 Task: In the Contact  AubreyNelson60@iCloud.com, Create email and send with subject: 'Elevate Your Success: Introducing a Transformative Opportunity', and with mail content 'Hello_x000D_
Join a community of forward-thinkers and pioneers. Our transformative solution will empower you to shape the future of your industry.._x000D_
Kind Regards', attach the document: Agenda.pdf and insert image: visitingcard.jpg. Below Kind Regards, write Tumblr and insert the URL: 'www.tumblr.com'. Mark checkbox to create task to follow up : In 1 week. Logged in from softage.10@softage.net
Action: Mouse moved to (73, 62)
Screenshot: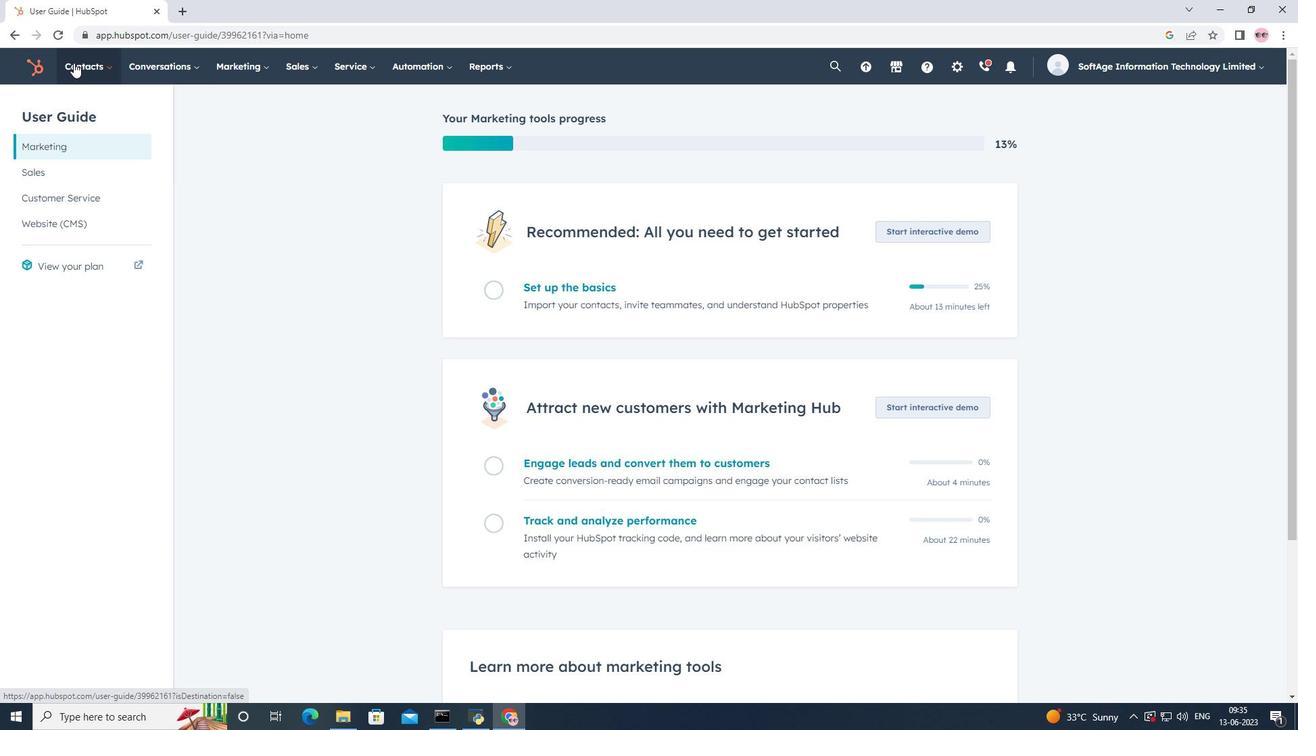 
Action: Mouse pressed left at (73, 62)
Screenshot: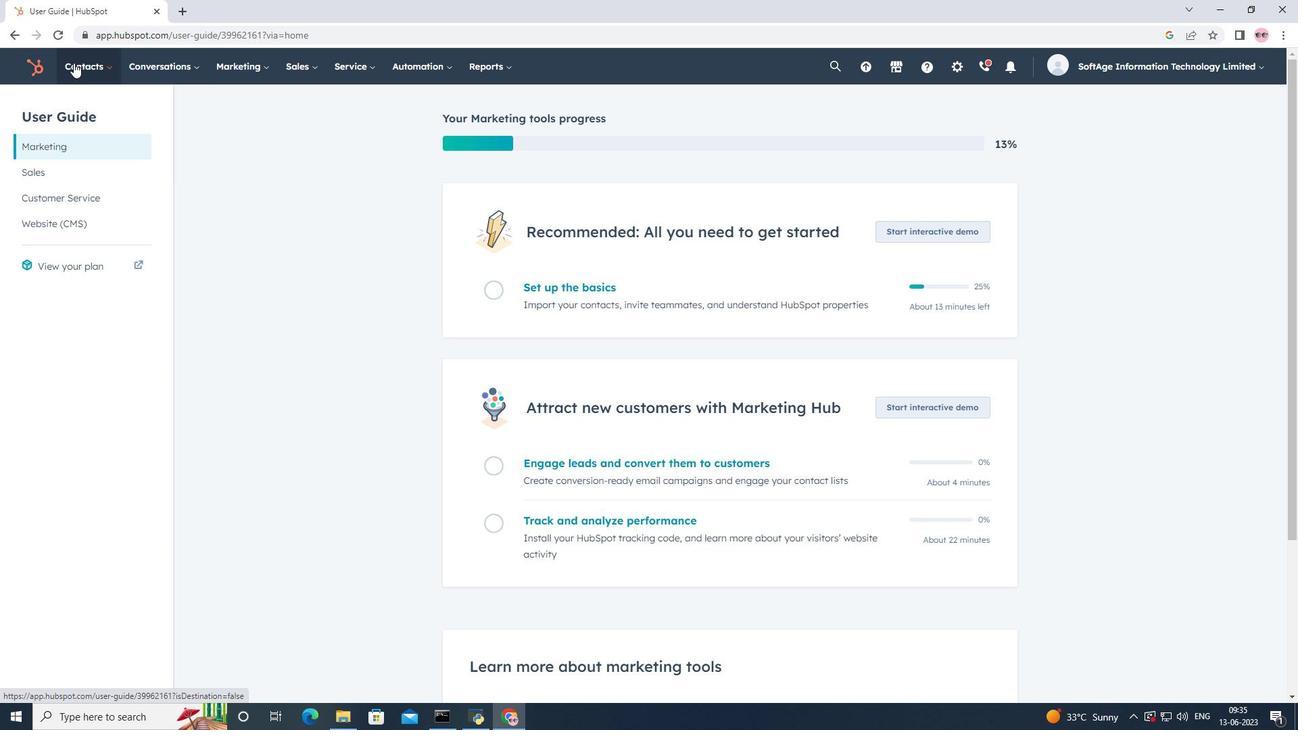 
Action: Mouse moved to (104, 106)
Screenshot: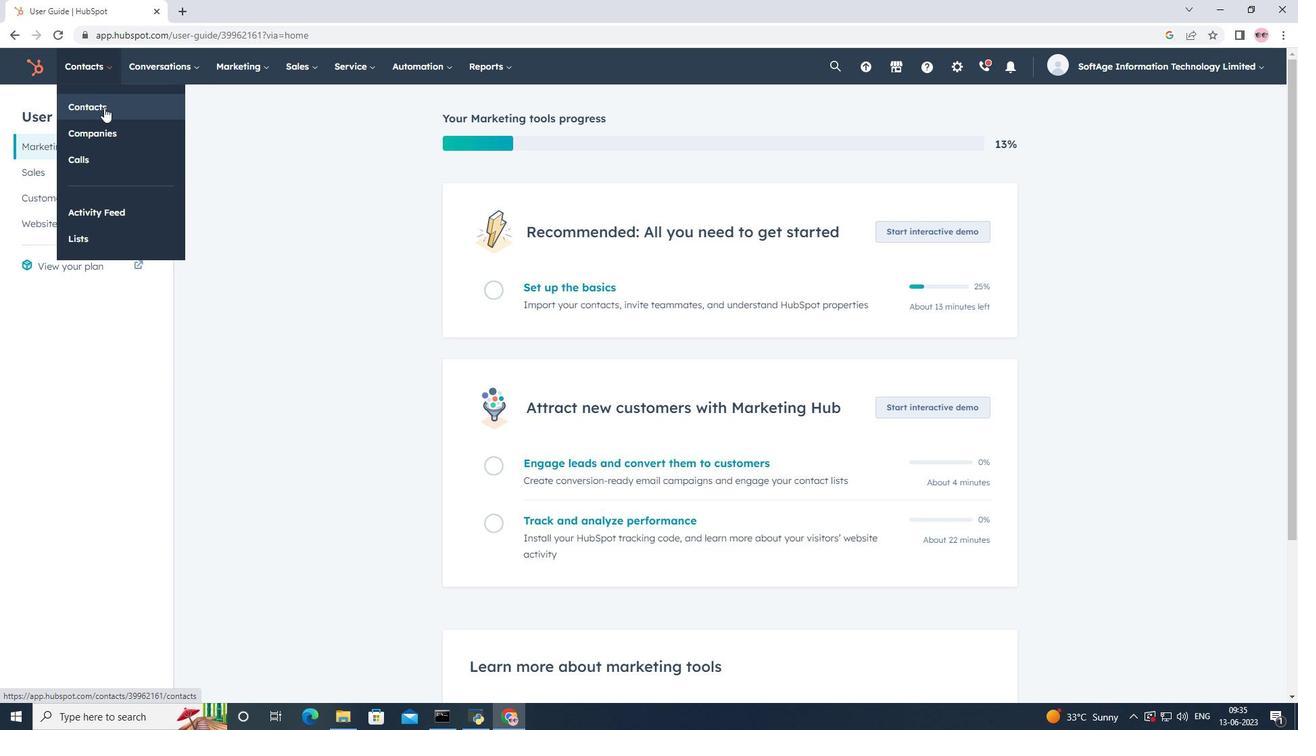 
Action: Mouse pressed left at (104, 106)
Screenshot: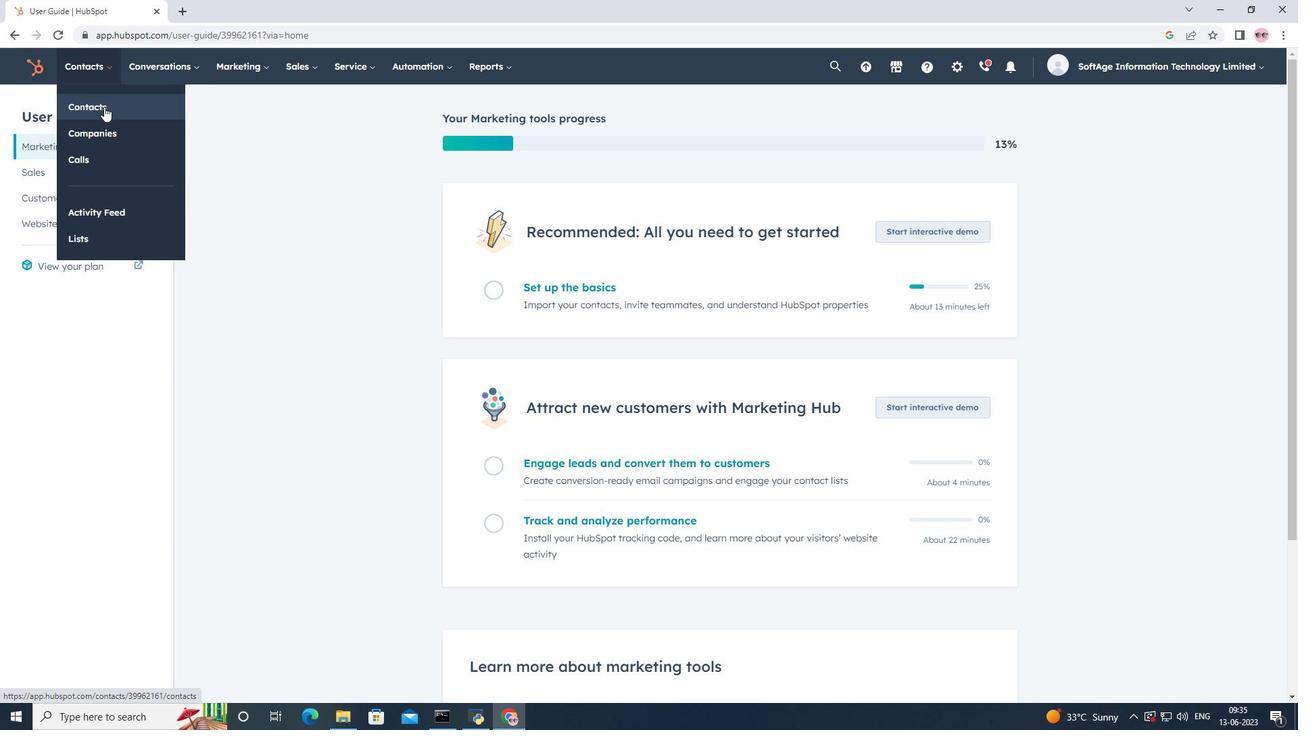 
Action: Mouse moved to (147, 220)
Screenshot: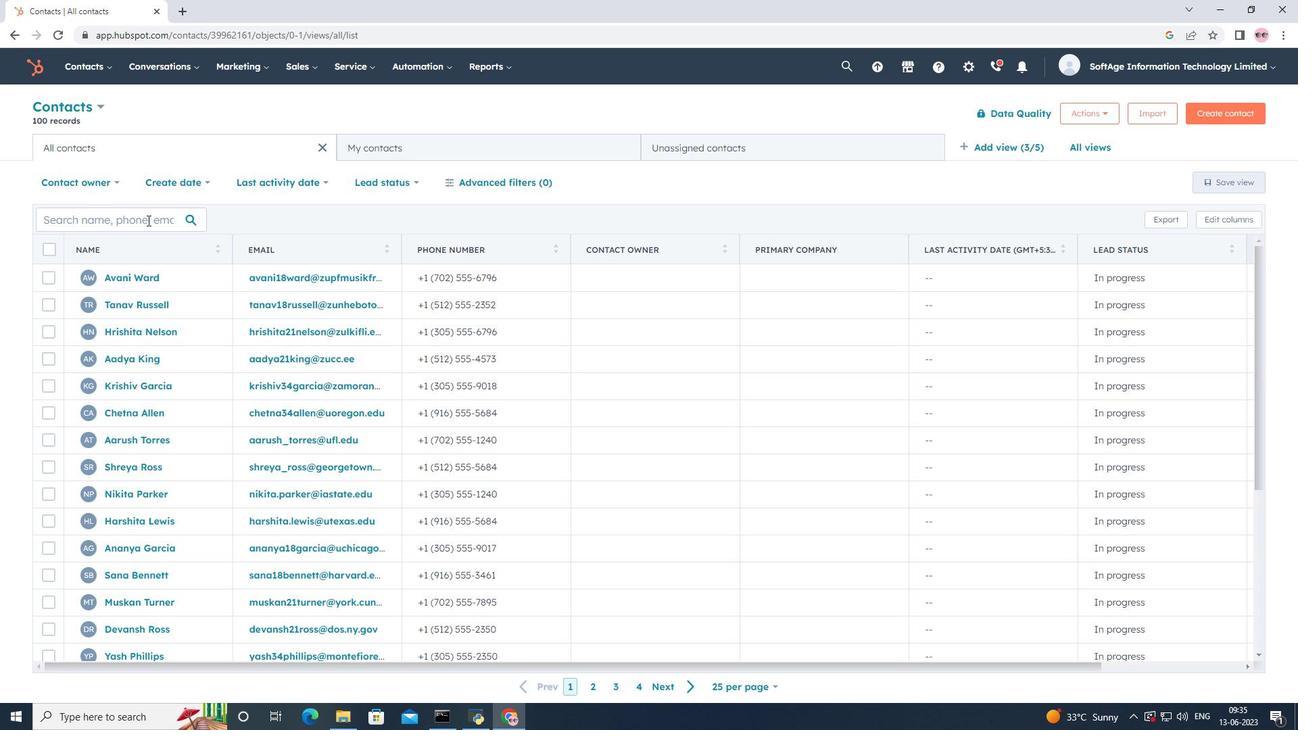 
Action: Mouse pressed left at (147, 220)
Screenshot: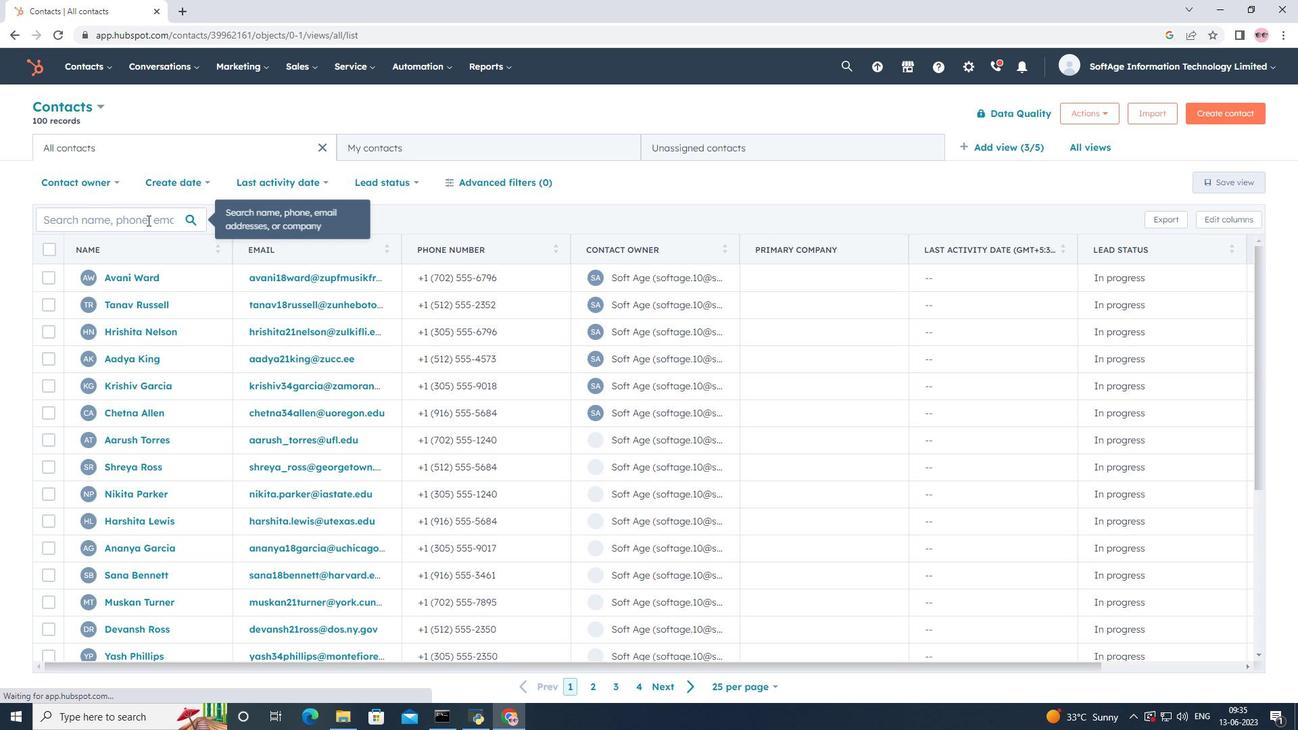 
Action: Key pressed <Key.shift>Aubrey<Key.shift>Nelson60<Key.shift><Key.shift><Key.shift>@i<Key.shift><Key.shift><Key.shift>Cloud.com
Screenshot: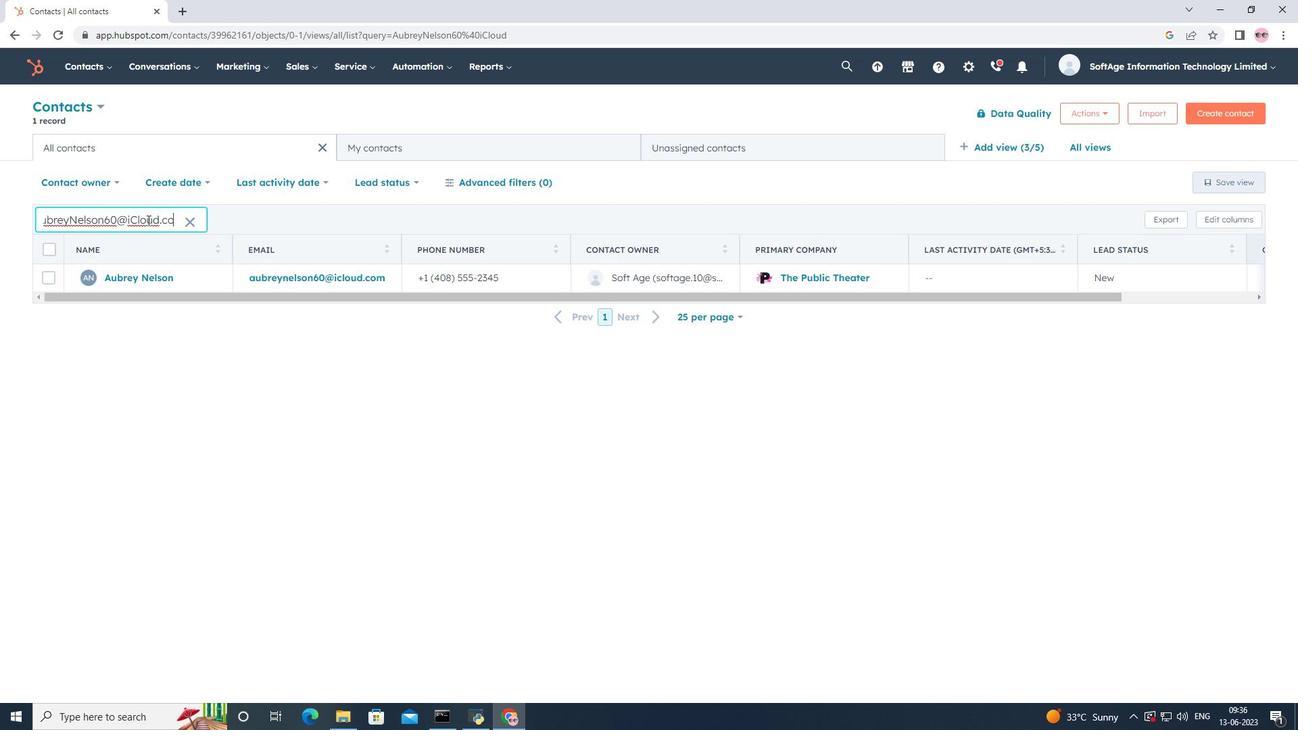 
Action: Mouse moved to (133, 278)
Screenshot: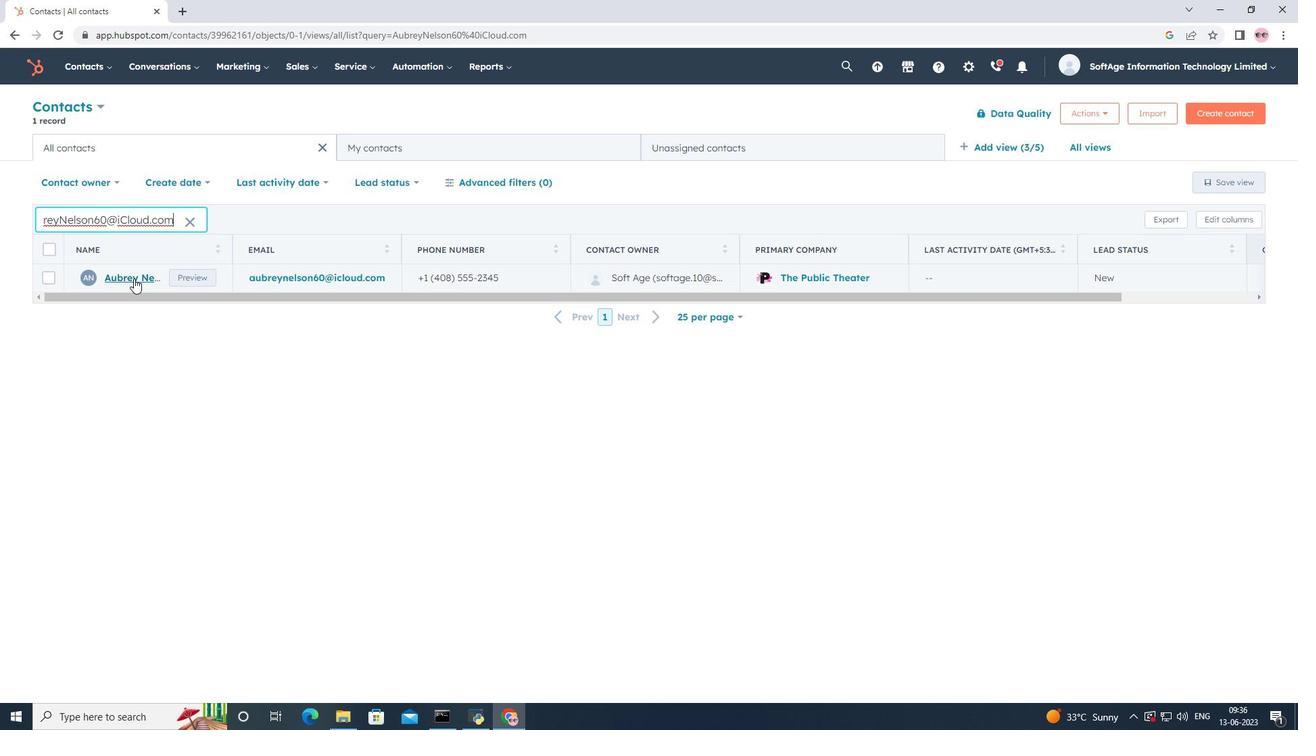
Action: Mouse pressed left at (133, 278)
Screenshot: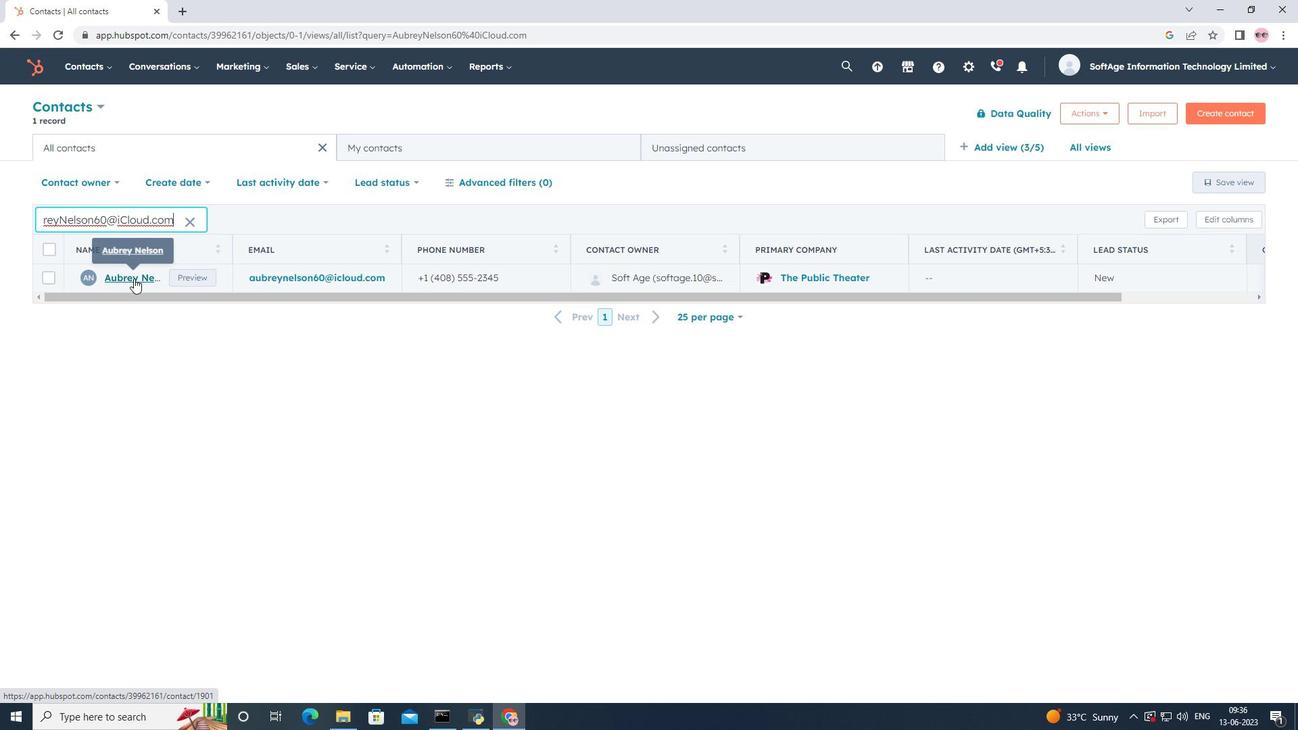 
Action: Mouse moved to (96, 224)
Screenshot: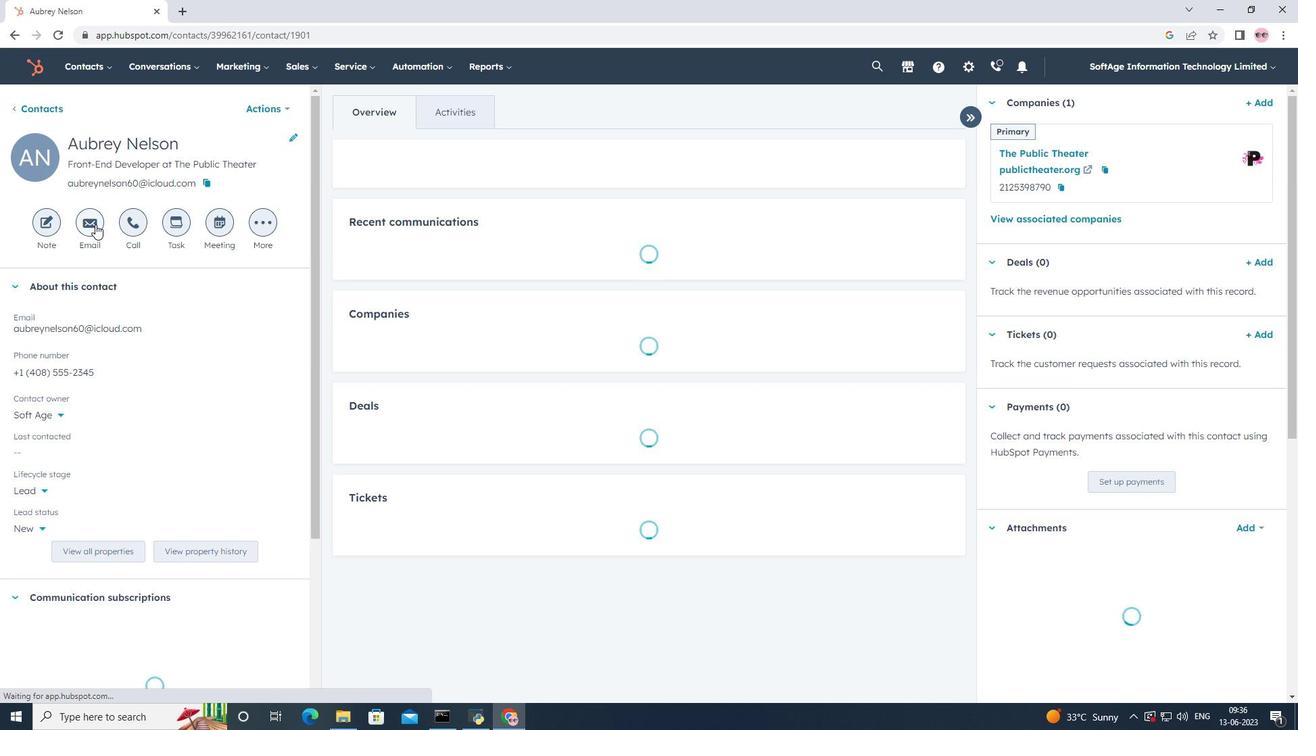 
Action: Mouse pressed left at (96, 224)
Screenshot: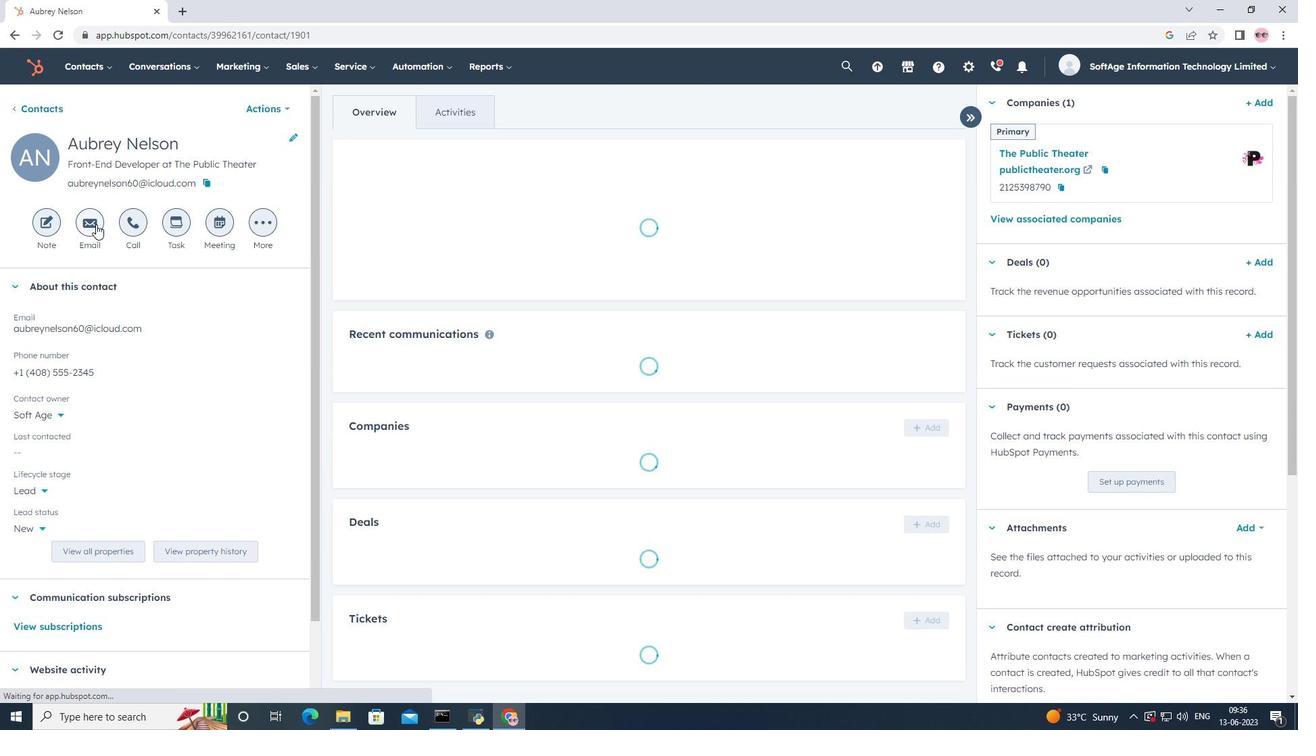 
Action: Mouse moved to (830, 459)
Screenshot: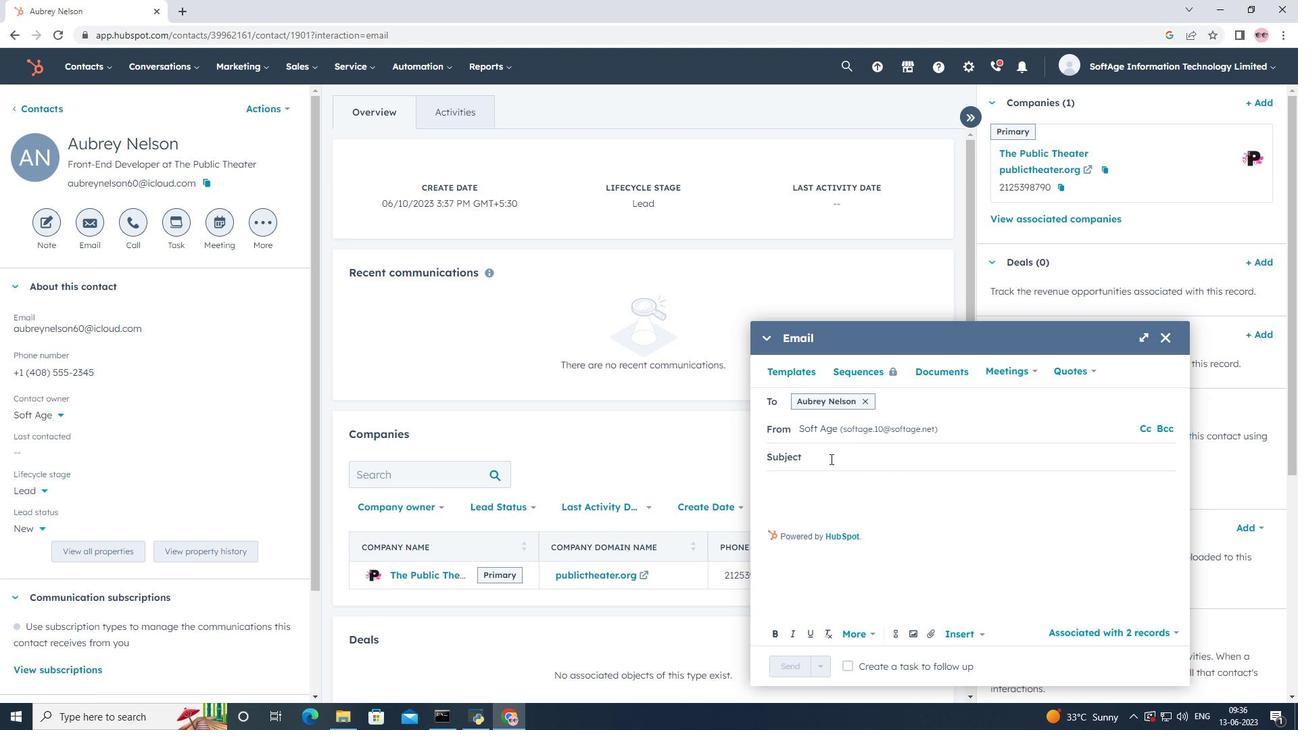 
Action: Mouse pressed left at (830, 459)
Screenshot: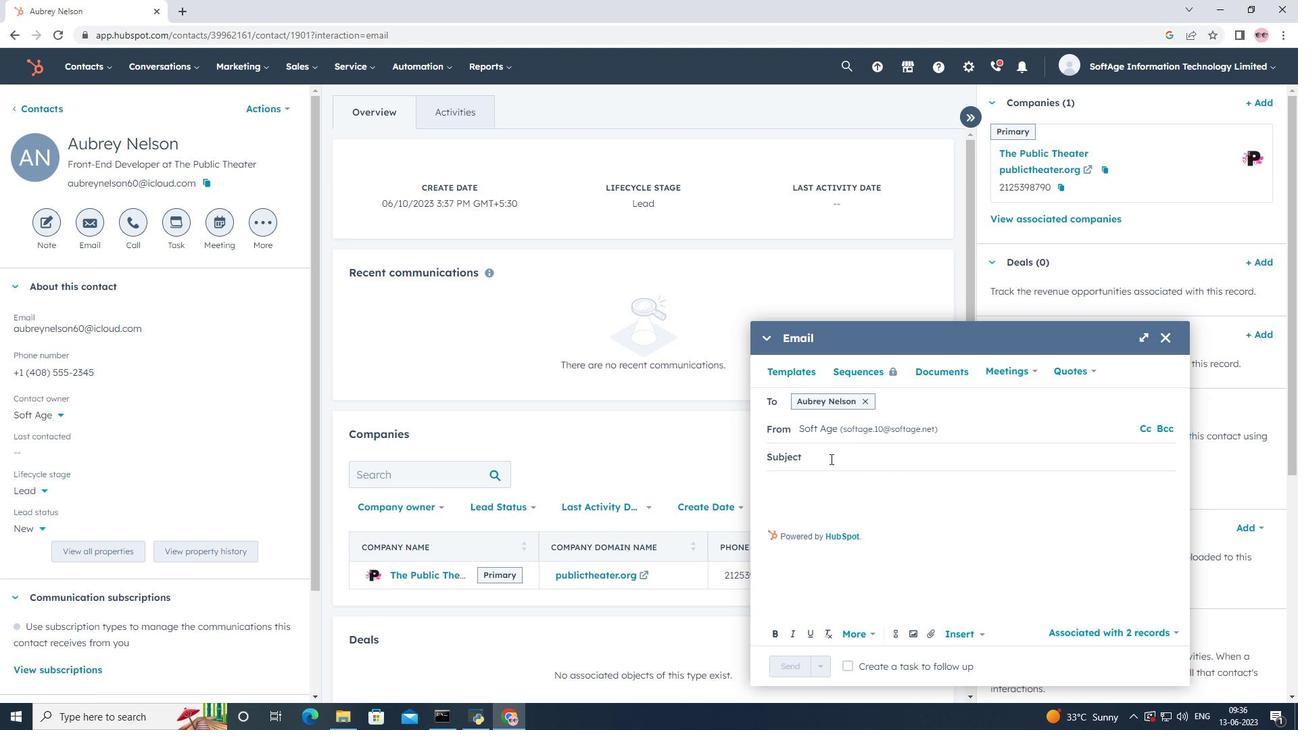 
Action: Key pressed <Key.shift><Key.shift><Key.shift><Key.shift><Key.shift><Key.shift><Key.shift><Key.shift><Key.shift><Key.shift><Key.shift><Key.shift><Key.shift><Key.shift><Key.shift><Key.shift><Key.shift><Key.shift><Key.shift><Key.shift><Key.shift><Key.shift><Key.shift><Key.shift><Key.shift><Key.shift><Key.shift><Key.shift><Key.shift><Key.shift><Key.shift><Key.shift><Key.shift><Key.shift><Key.shift><Key.shift><Key.shift><Key.shift><Key.shift><Key.shift><Key.shift><Key.shift><Key.shift><Key.shift><Key.shift><Key.shift><Key.shift><Key.shift><Key.shift><Key.shift><Key.shift><Key.shift><Key.shift><Key.shift><Key.shift><Key.shift><Key.shift><Key.shift><Key.shift><Key.shift><Key.shift><Key.shift><Key.shift><Key.shift><Key.shift><Key.shift><Key.shift>Elevate<Key.space><Key.shift>Your<Key.space><Key.shift>Success<Key.shift>:<Key.space><Key.shift>Introducing<Key.space>a<Key.space><Key.shift>Transformative<Key.space><Key.shift>Opportunity
Screenshot: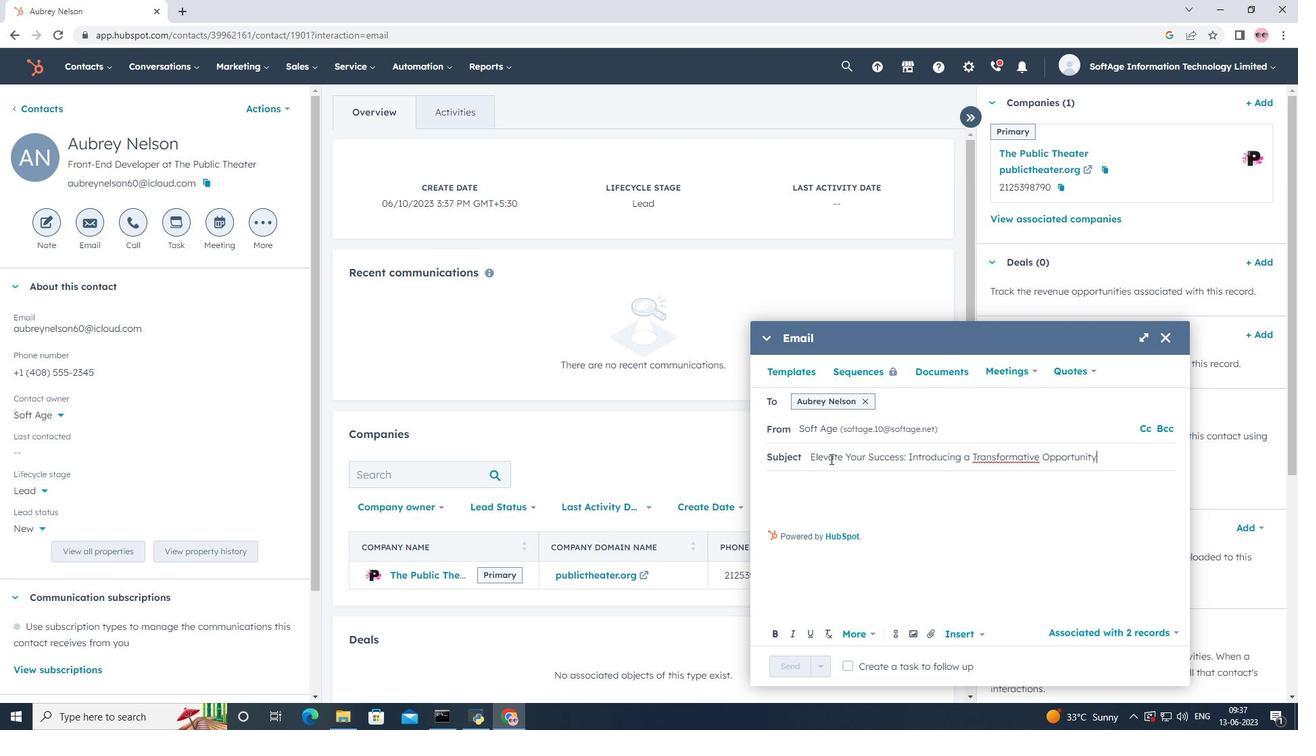 
Action: Mouse moved to (816, 484)
Screenshot: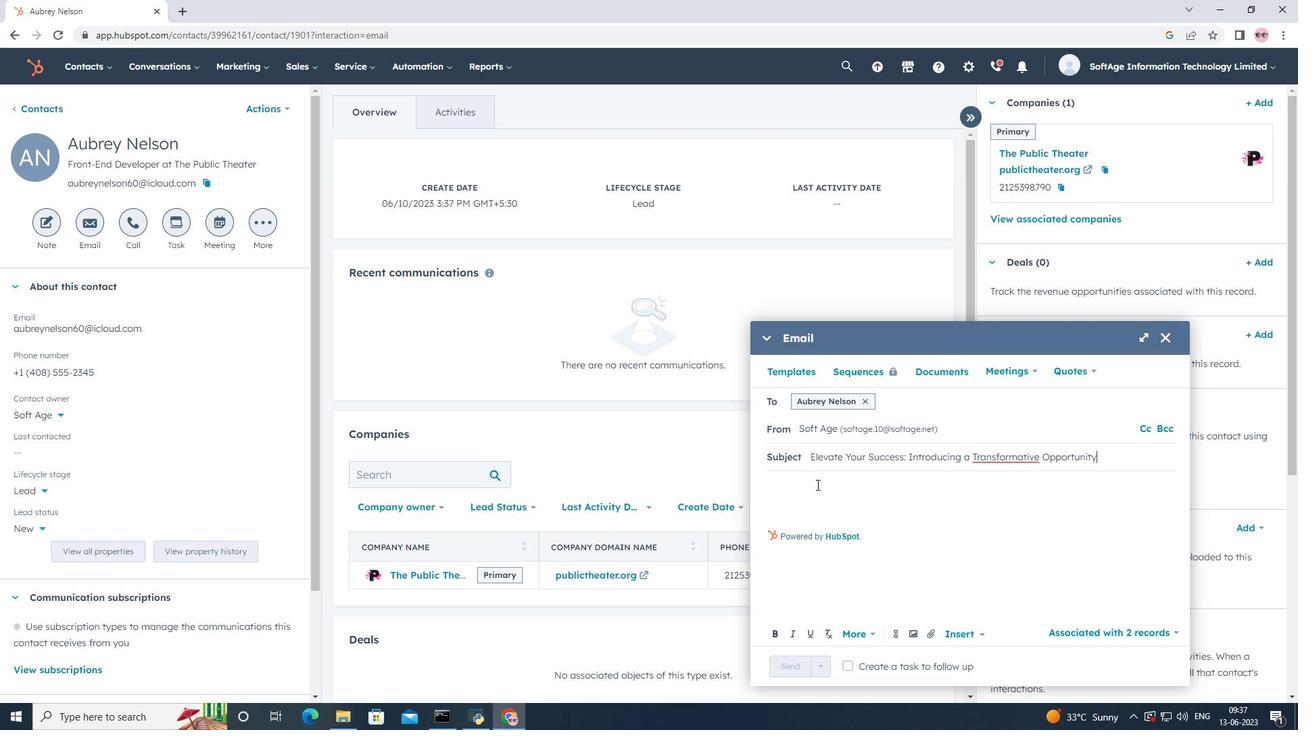 
Action: Mouse pressed left at (816, 484)
Screenshot: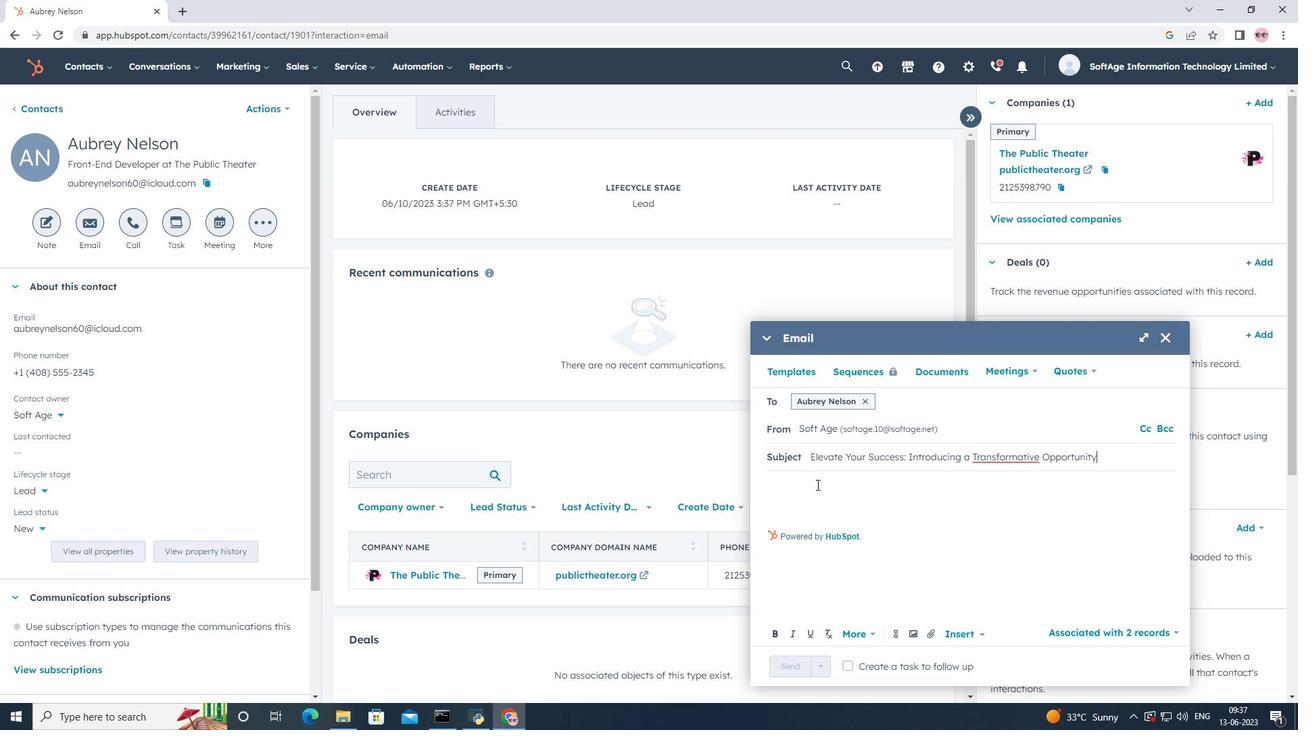 
Action: Key pressed <Key.shift>Hello<Key.enter><Key.shift><Key.shift><Key.shift><Key.shift><Key.shift><Key.shift><Key.shift><Key.shift><Key.shift><Key.shift><Key.shift><Key.shift><Key.shift><Key.shift><Key.shift><Key.shift><Key.shift><Key.shift><Key.shift><Key.shift>Join<Key.space><Key.shift><Key.shift><Key.shift><Key.shift><Key.shift><Key.shift><Key.shift><Key.shift>a<Key.space><Key.shift><Key.shift><Key.shift><Key.shift><Key.shift><Key.shift><Key.shift><Key.shift><Key.shift><Key.shift><Key.shift><Key.shift><Key.shift><Key.shift><Key.shift><Key.shift><Key.shift><Key.shift><Key.shift><Key.shift><Key.shift><Key.shift><Key.shift><Key.shift><Key.shift><Key.shift><Key.shift><Key.shift><Key.shift><Key.shift><Key.shift><Key.shift><Key.shift><Key.shift><Key.shift><Key.shift><Key.shift><Key.shift><Key.shift><Key.shift><Key.shift><Key.shift><Key.shift><Key.shift><Key.shift><Key.shift><Key.shift><Key.shift><Key.shift><Key.shift><Key.shift><Key.shift><Key.shift><Key.shift><Key.shift><Key.shift><Key.shift><Key.shift><Key.shift><Key.shift><Key.shift><Key.shift><Key.shift><Key.shift><Key.shift><Key.shift><Key.shift><Key.shift><Key.shift>C<Key.backspace>community<Key.space>of<Key.space>forward-thinkes<Key.backspace>rs<Key.space>and<Key.space><Key.shift>pioneers.<Key.space><Key.shift><Key.shift><Key.shift><Key.shift>Our<Key.space><Key.shift>T<Key.backspace>transformative<Key.space>solution<Key.space>will<Key.space>empower<Key.space>you<Key.space>to<Key.space>shape<Key.space>the<Key.space>future<Key.space>of<Key.space>your<Key.space>industry.<Key.enter><Key.shift>Kind<Key.space><Key.shift><Key.shift><Key.shift><Key.shift>Regards<Key.enter>
Screenshot: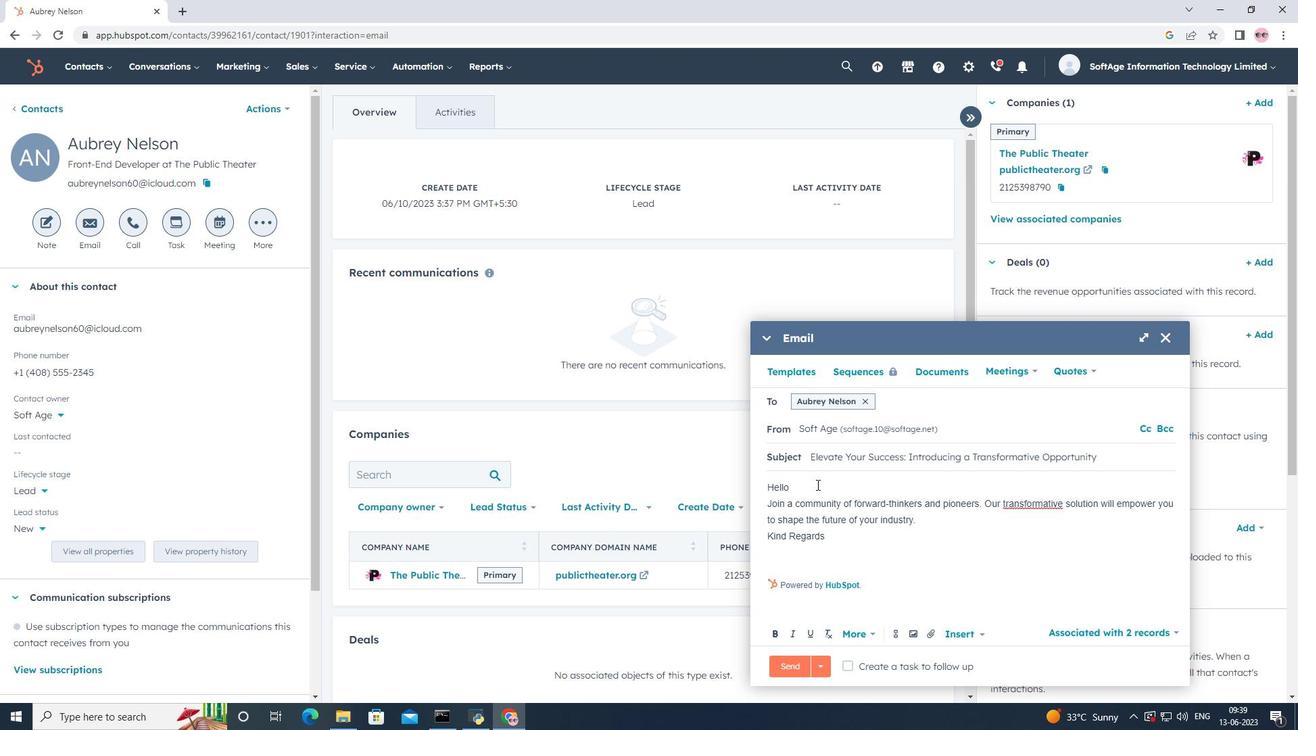 
Action: Mouse scrolled (816, 484) with delta (0, 0)
Screenshot: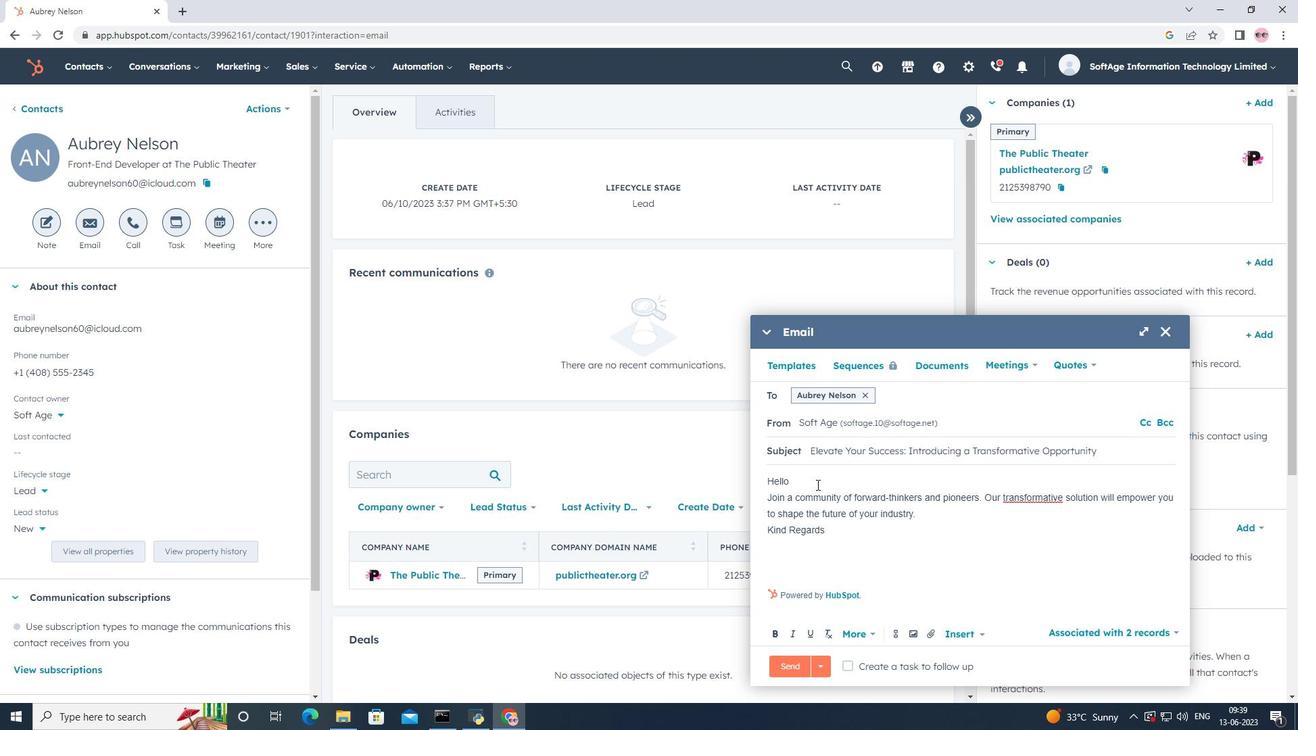 
Action: Mouse scrolled (816, 484) with delta (0, 0)
Screenshot: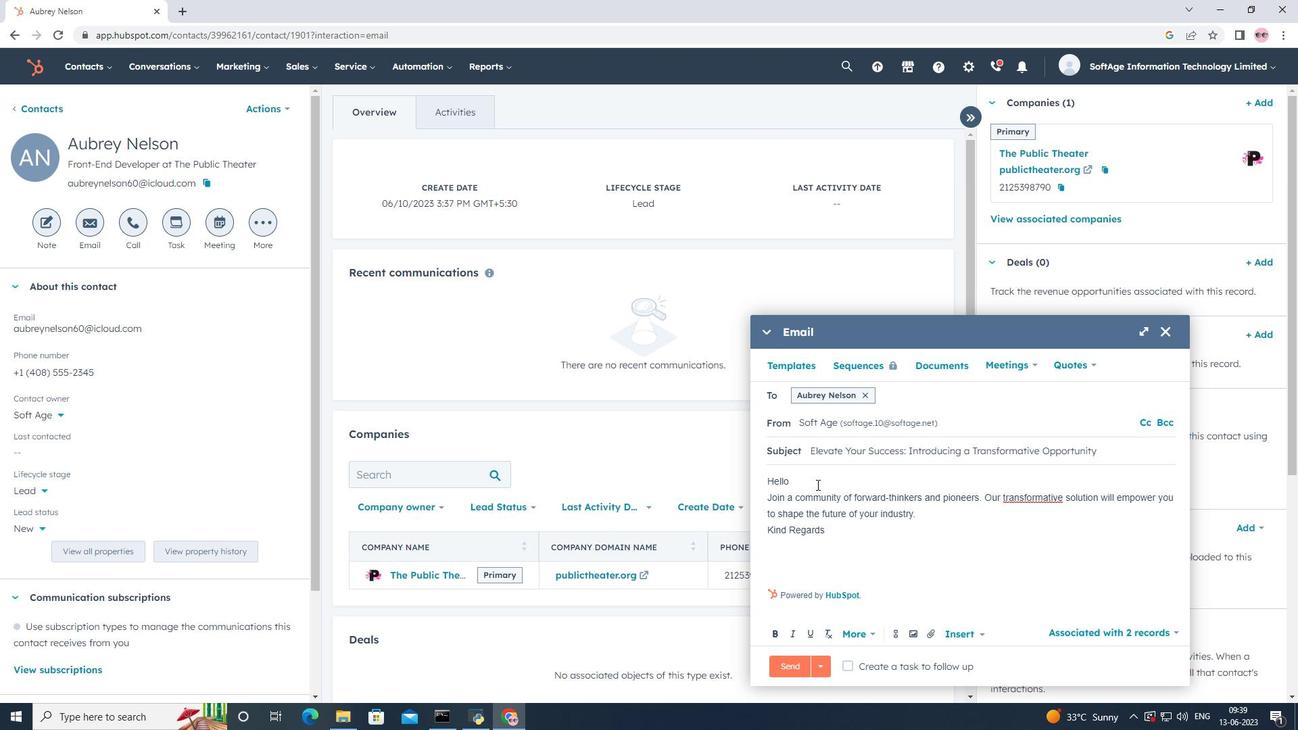 
Action: Mouse scrolled (816, 484) with delta (0, 0)
Screenshot: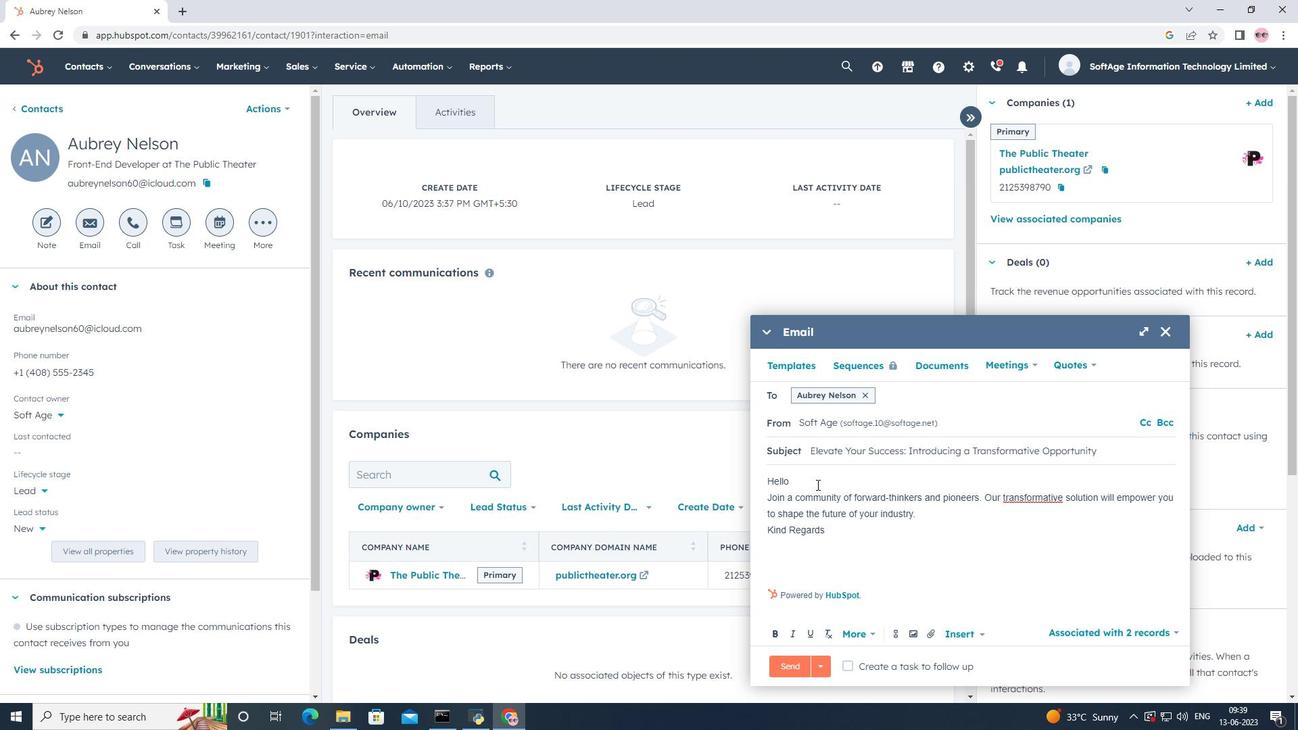 
Action: Mouse scrolled (816, 484) with delta (0, 0)
Screenshot: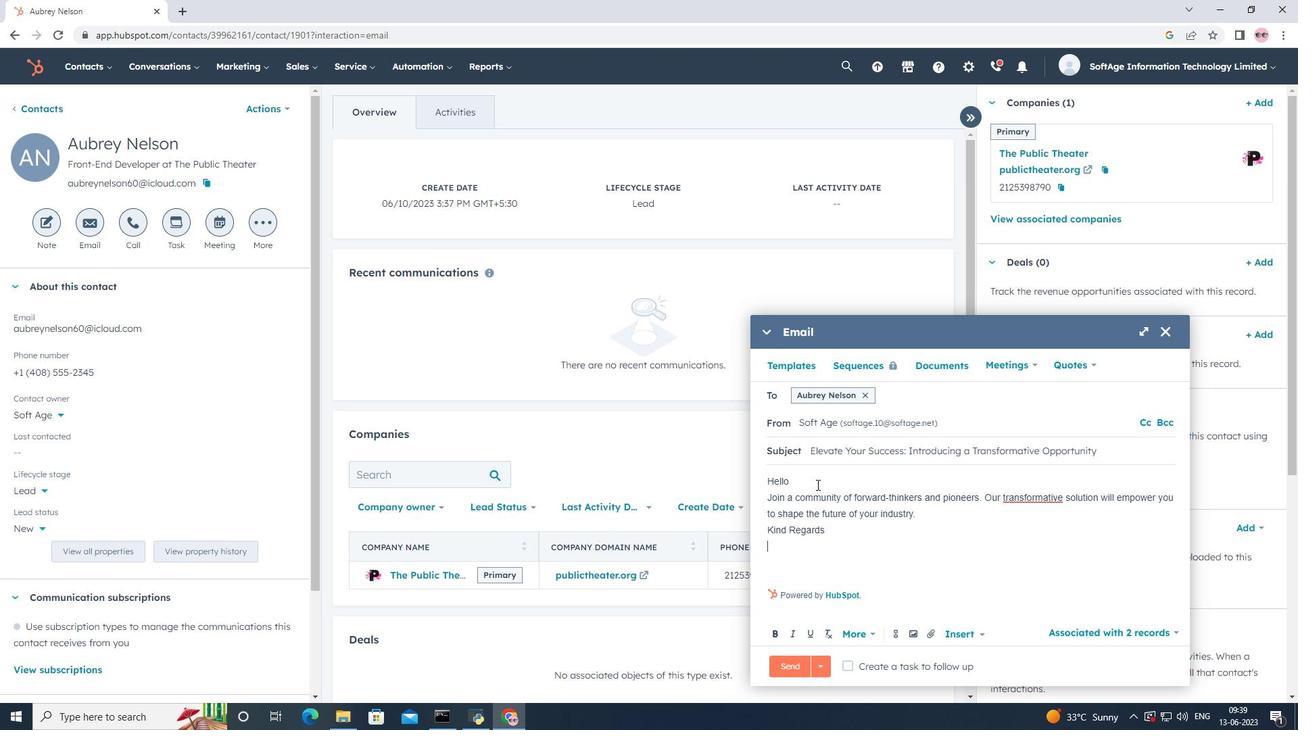 
Action: Mouse moved to (932, 639)
Screenshot: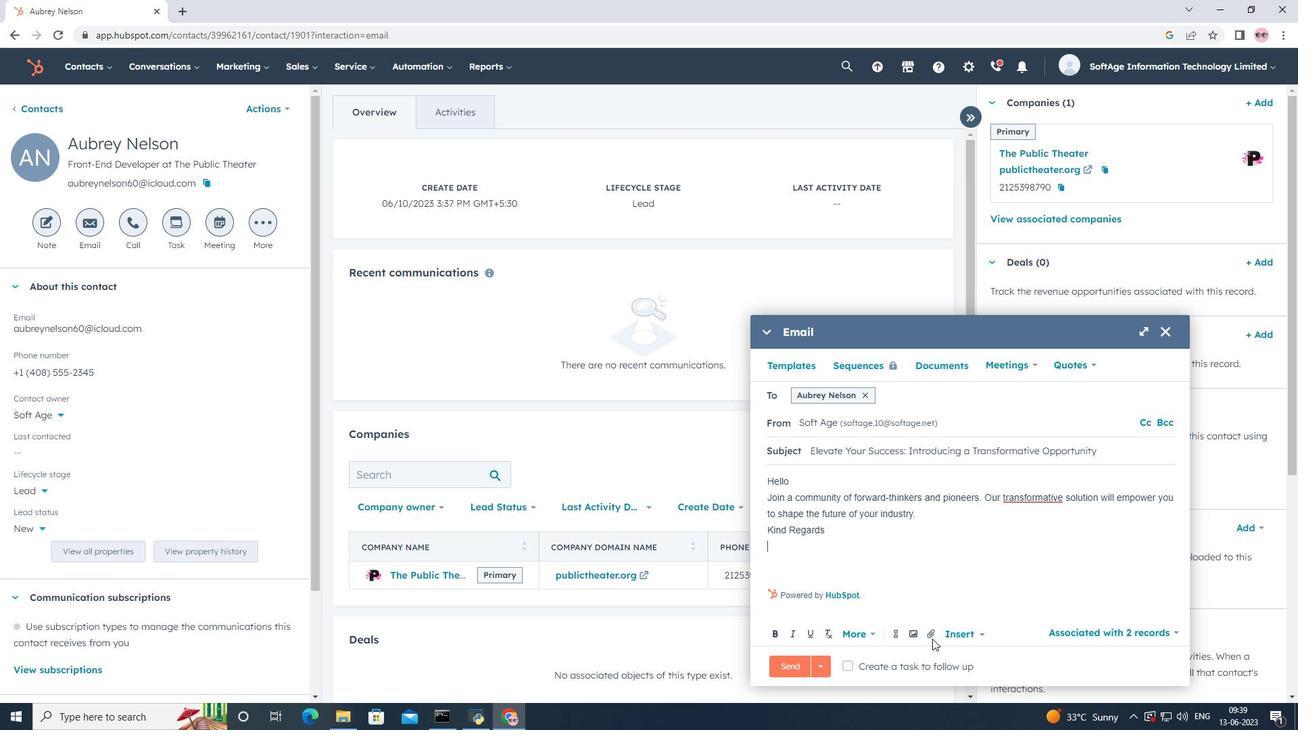 
Action: Mouse pressed left at (932, 639)
Screenshot: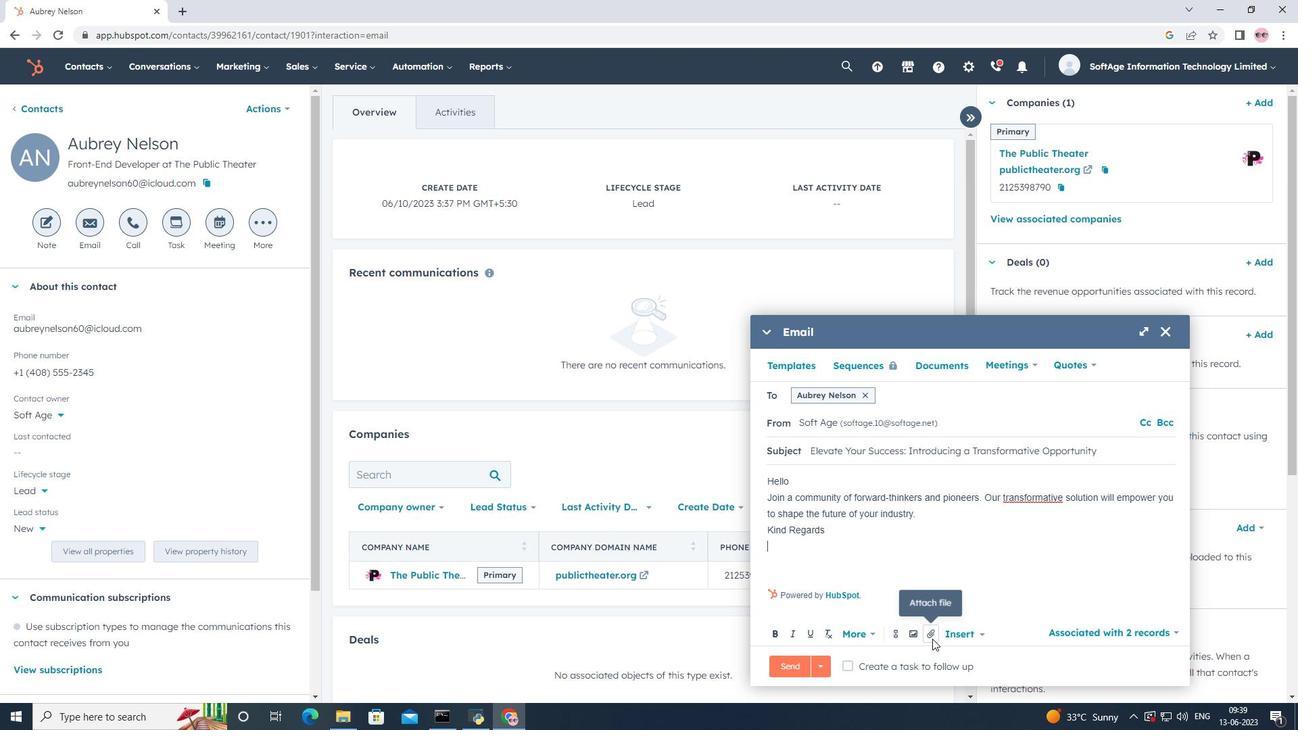 
Action: Mouse moved to (947, 589)
Screenshot: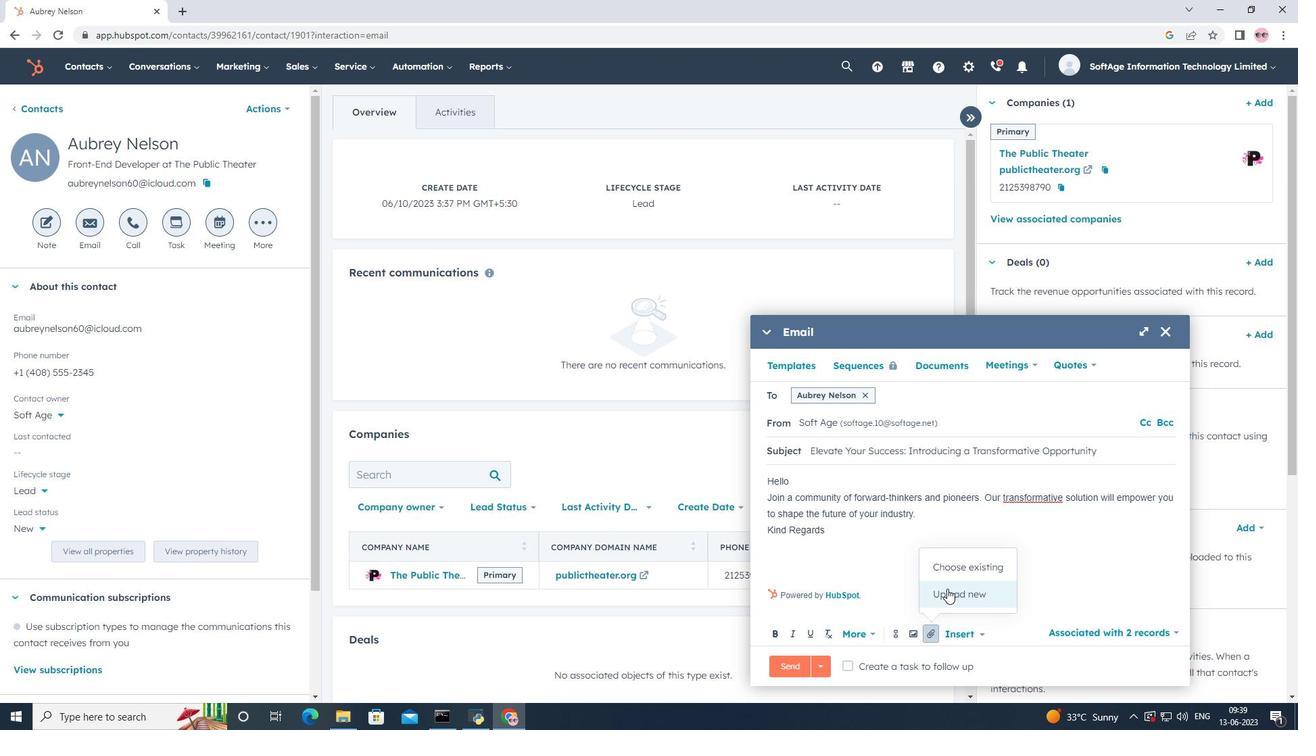 
Action: Mouse pressed left at (947, 589)
Screenshot: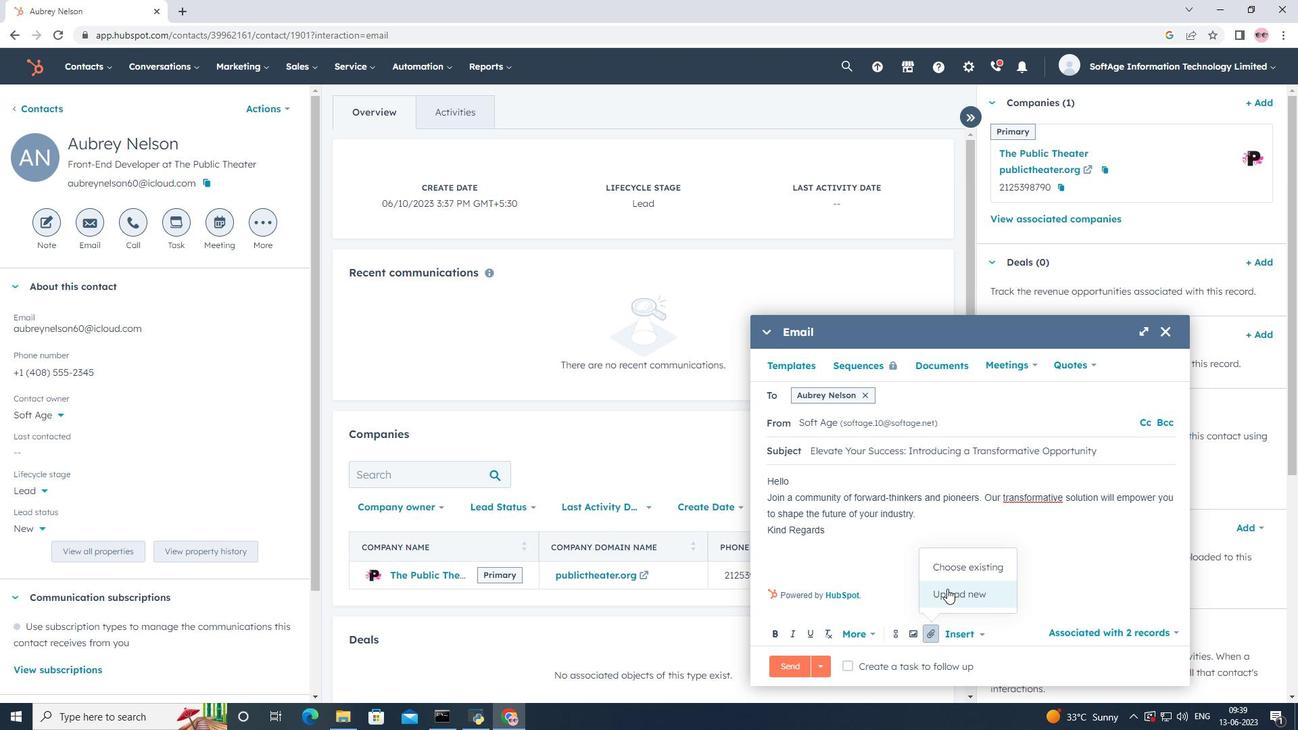 
Action: Mouse moved to (69, 137)
Screenshot: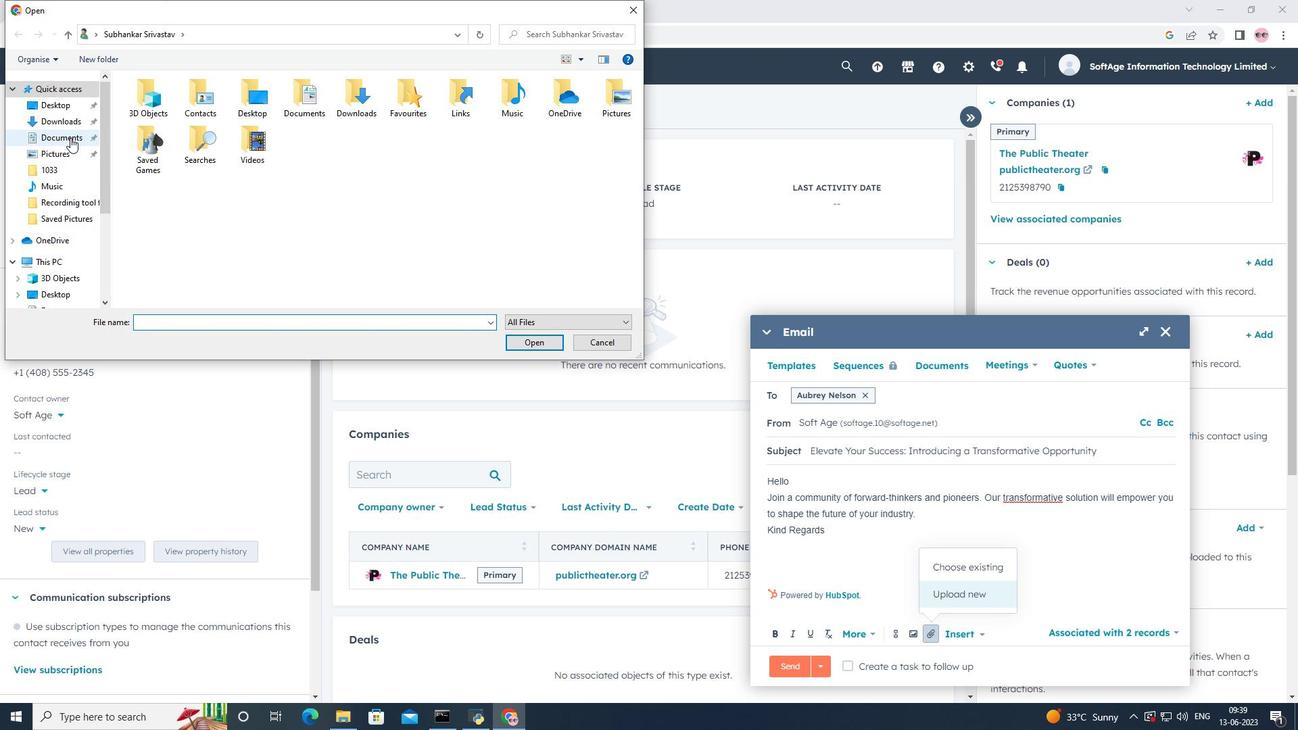 
Action: Mouse pressed left at (69, 137)
Screenshot: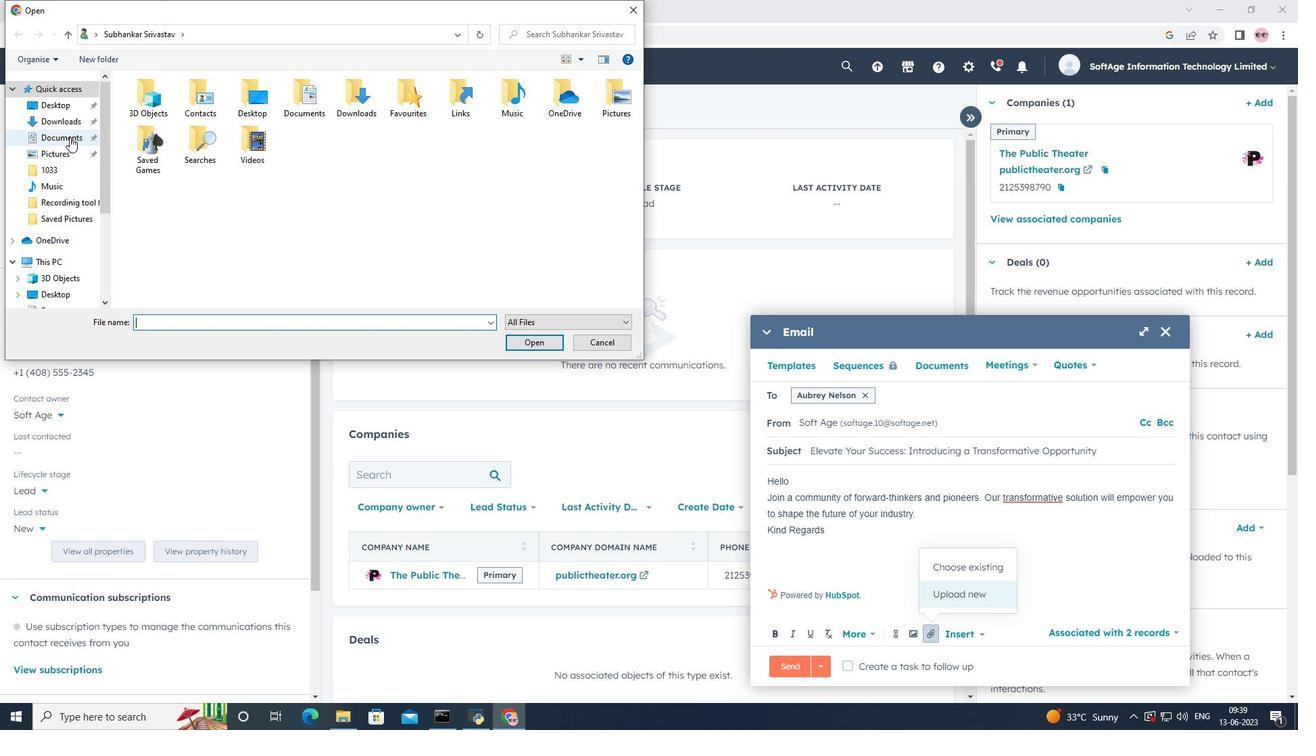 
Action: Mouse moved to (160, 98)
Screenshot: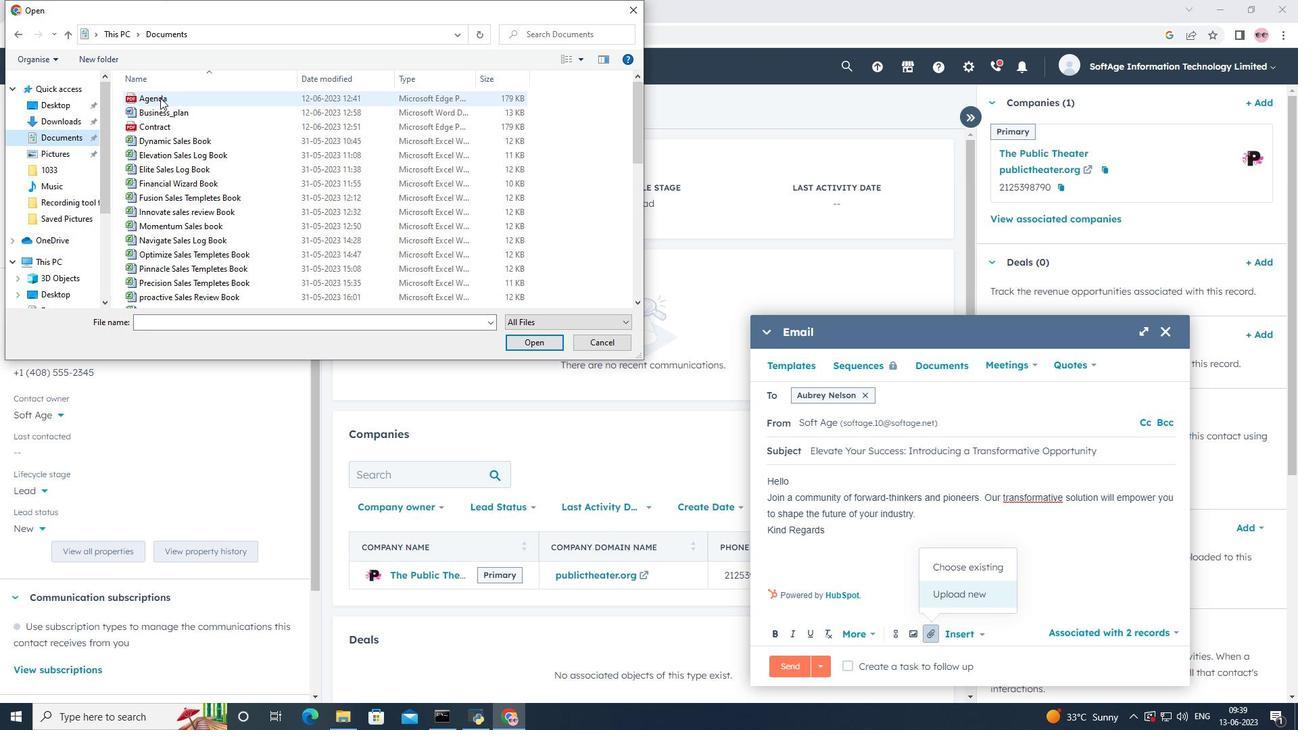 
Action: Mouse pressed left at (160, 98)
Screenshot: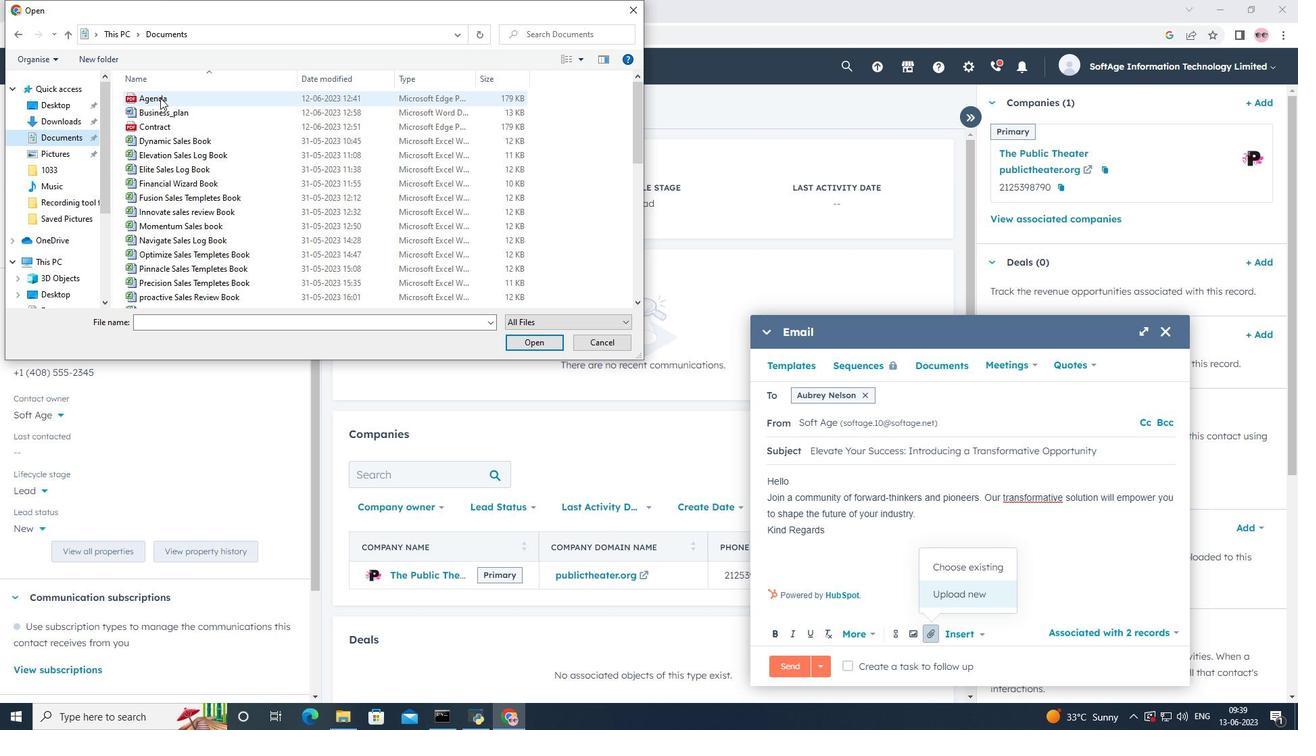 
Action: Mouse moved to (543, 344)
Screenshot: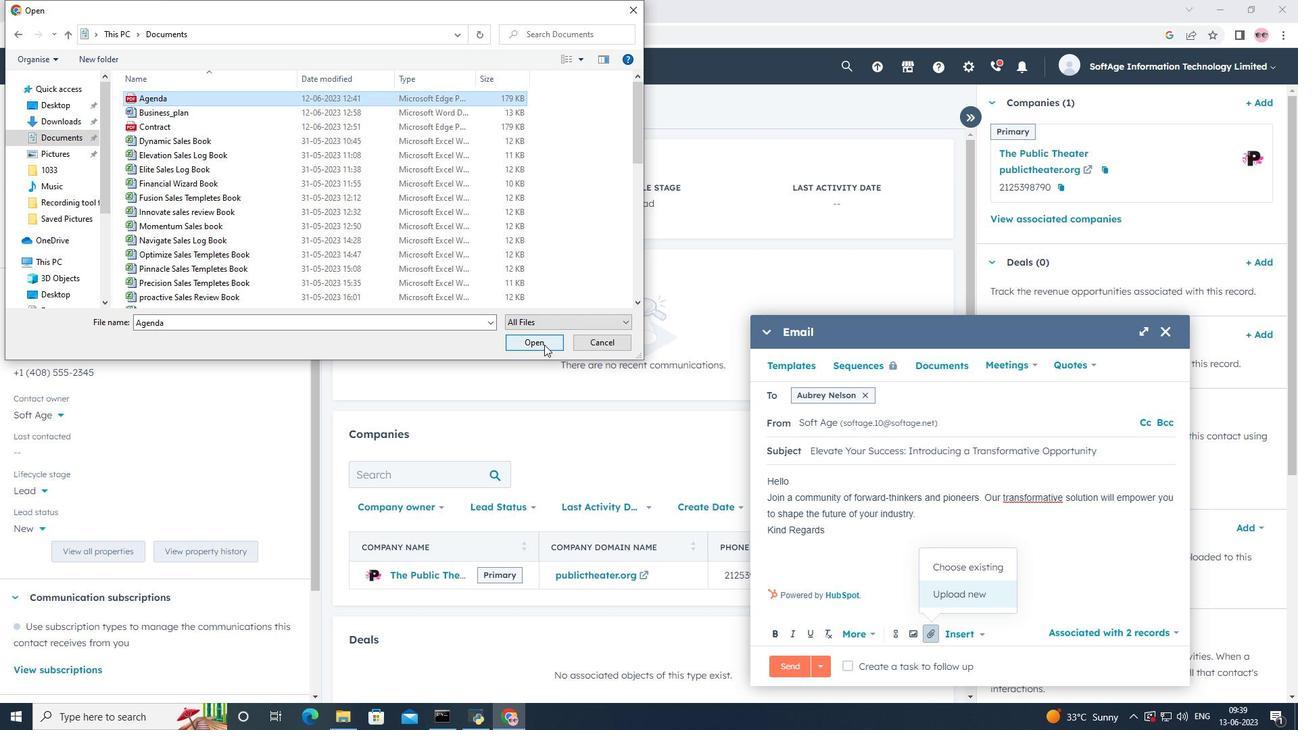 
Action: Mouse pressed left at (543, 344)
Screenshot: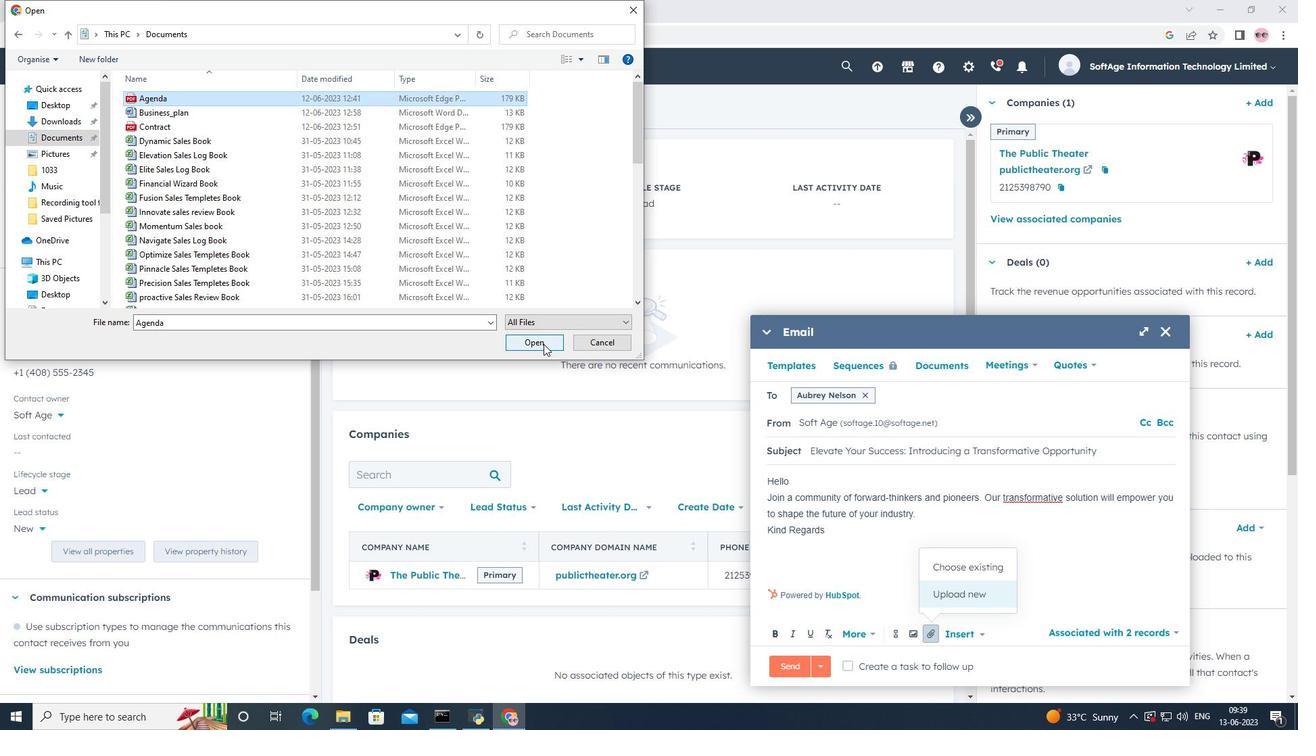 
Action: Mouse moved to (915, 599)
Screenshot: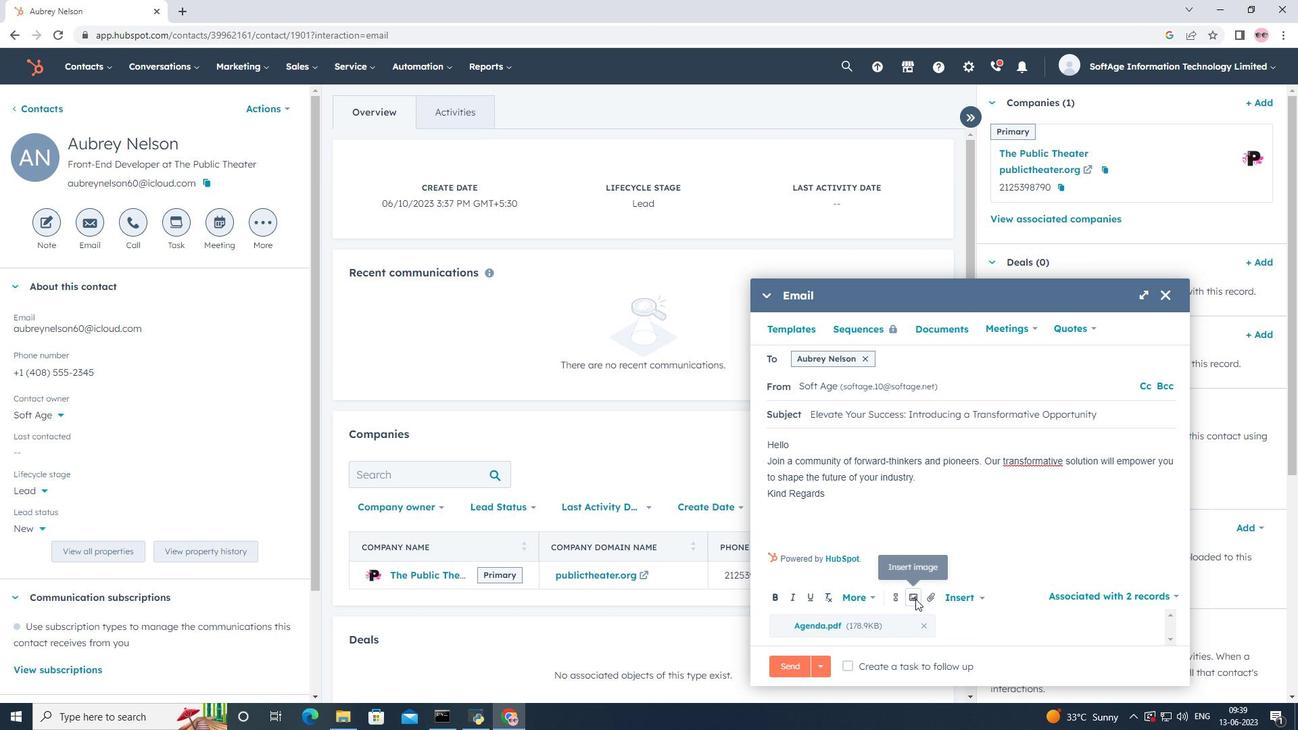 
Action: Mouse pressed left at (915, 599)
Screenshot: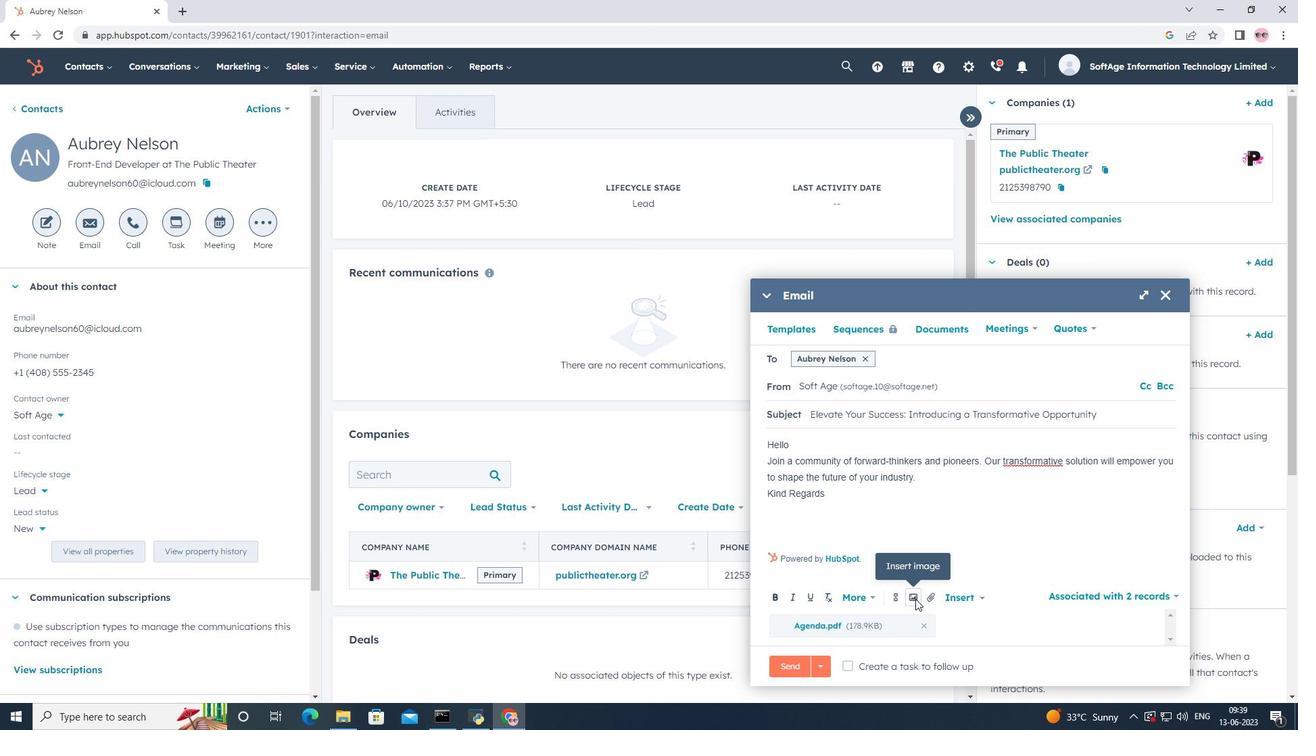 
Action: Mouse moved to (891, 558)
Screenshot: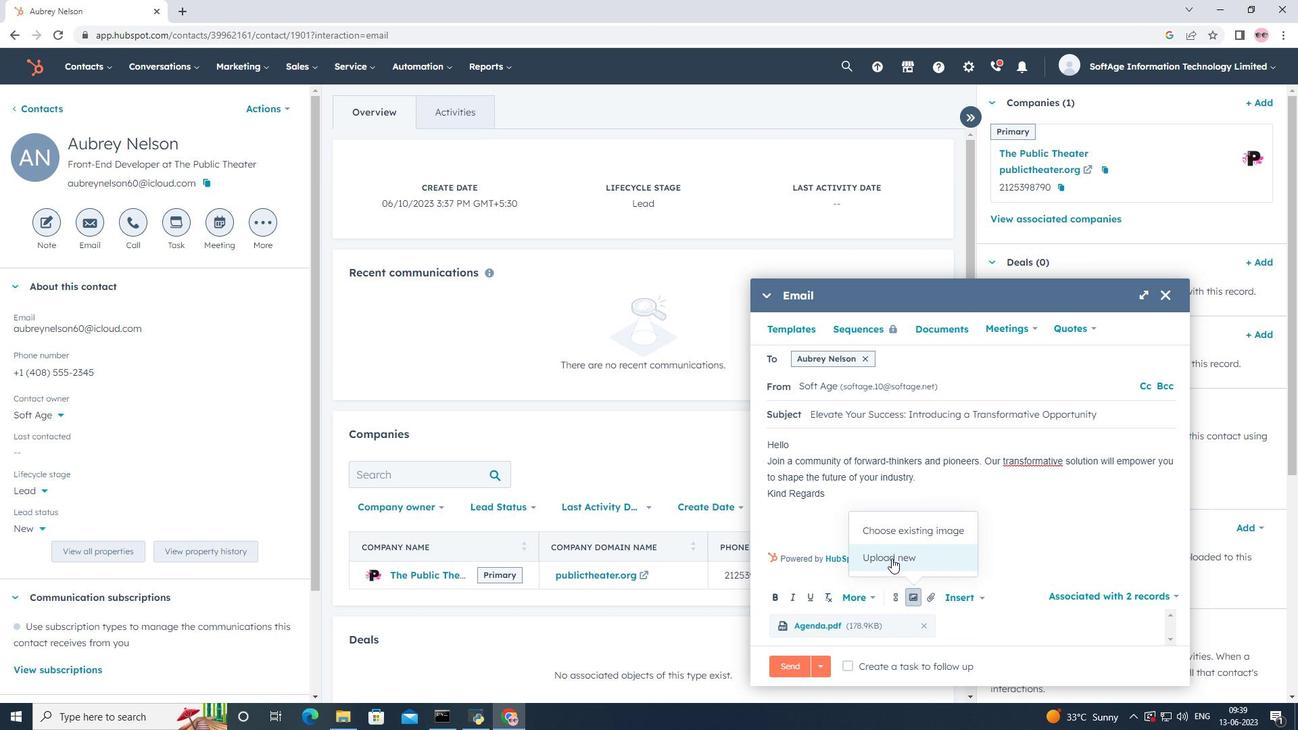 
Action: Mouse pressed left at (891, 558)
Screenshot: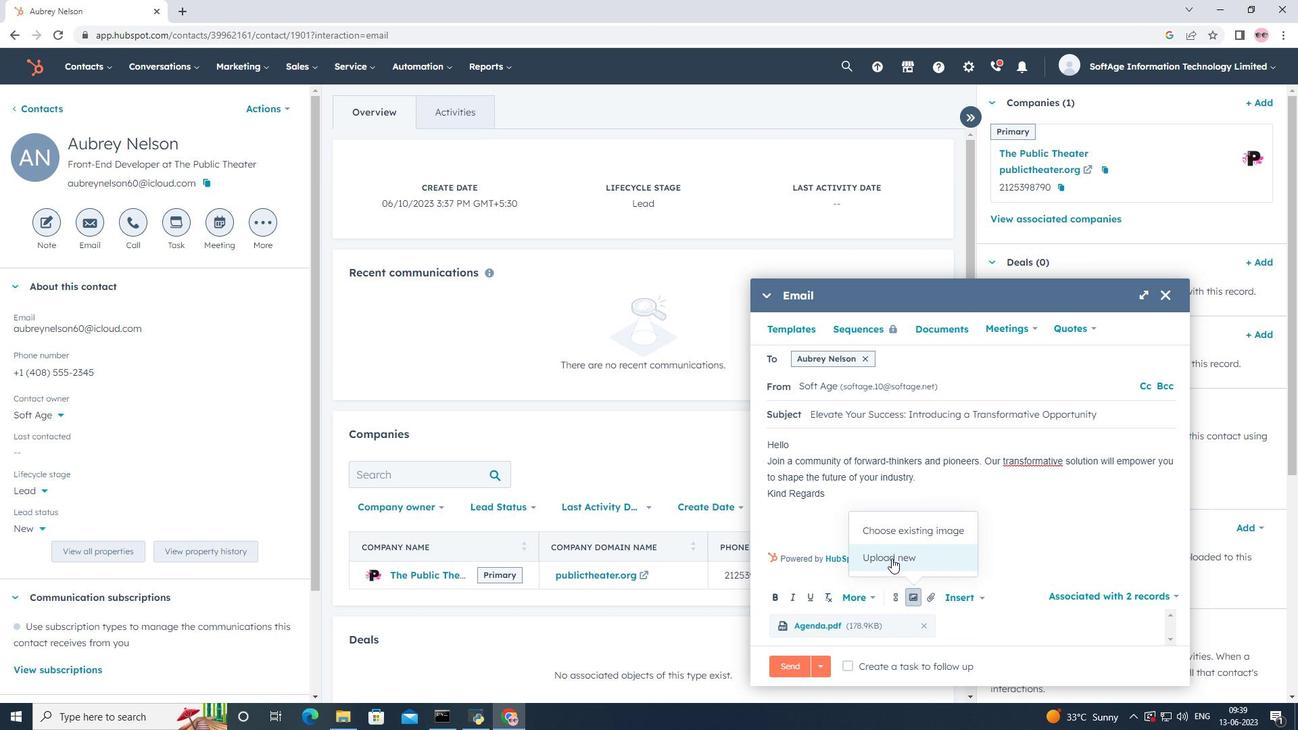 
Action: Mouse moved to (55, 192)
Screenshot: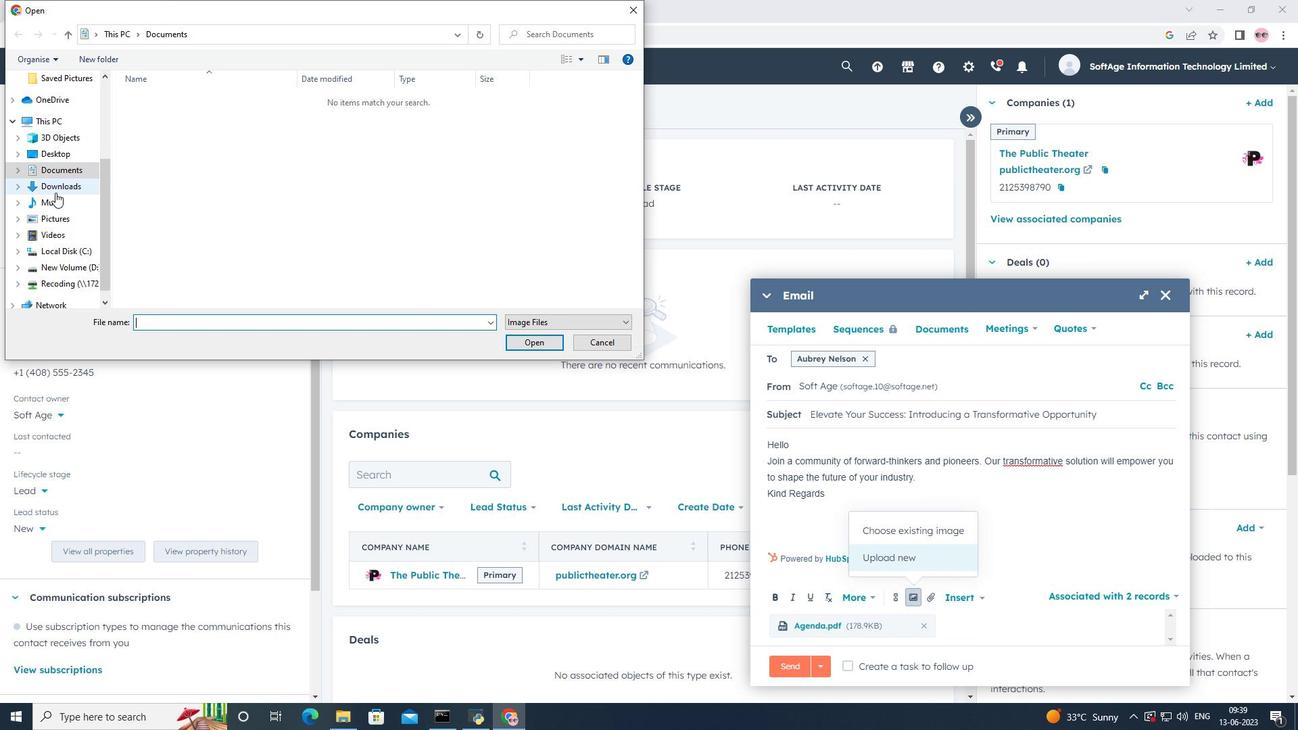 
Action: Mouse pressed left at (55, 192)
Screenshot: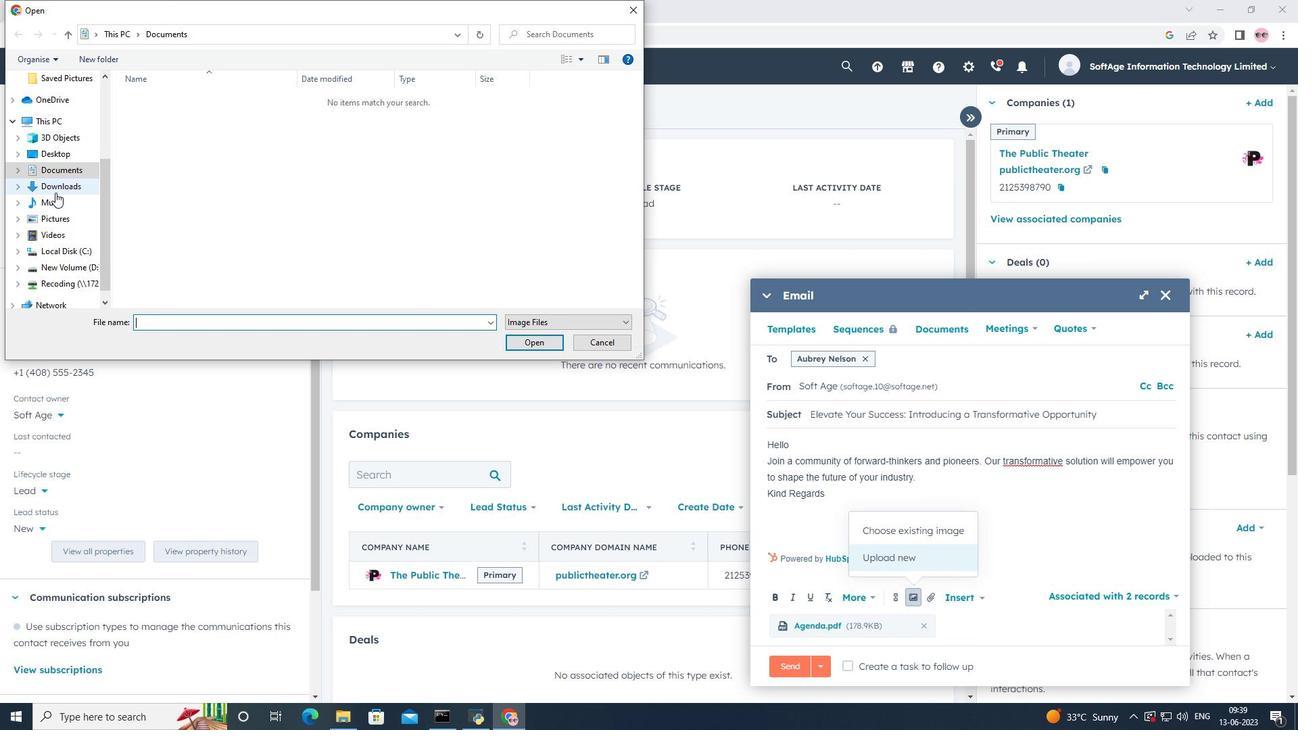 
Action: Mouse moved to (202, 114)
Screenshot: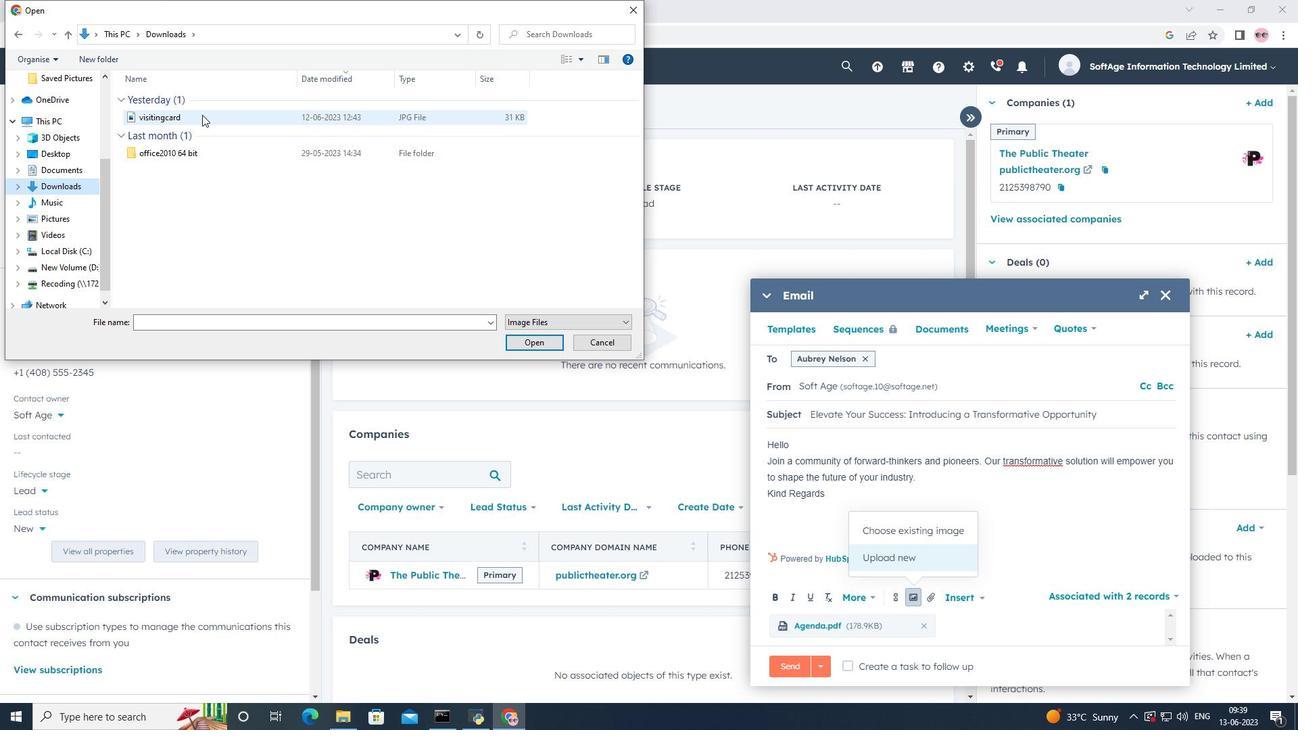 
Action: Mouse pressed left at (202, 114)
Screenshot: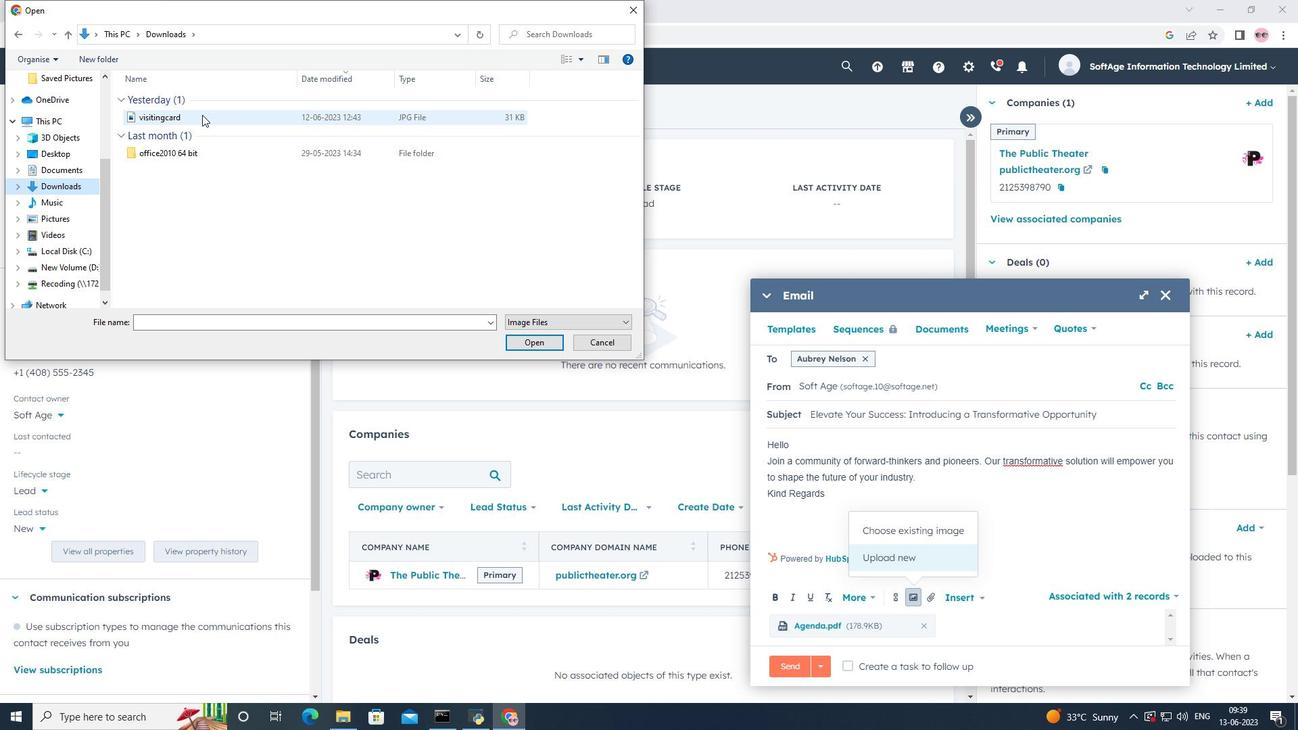 
Action: Mouse moved to (530, 340)
Screenshot: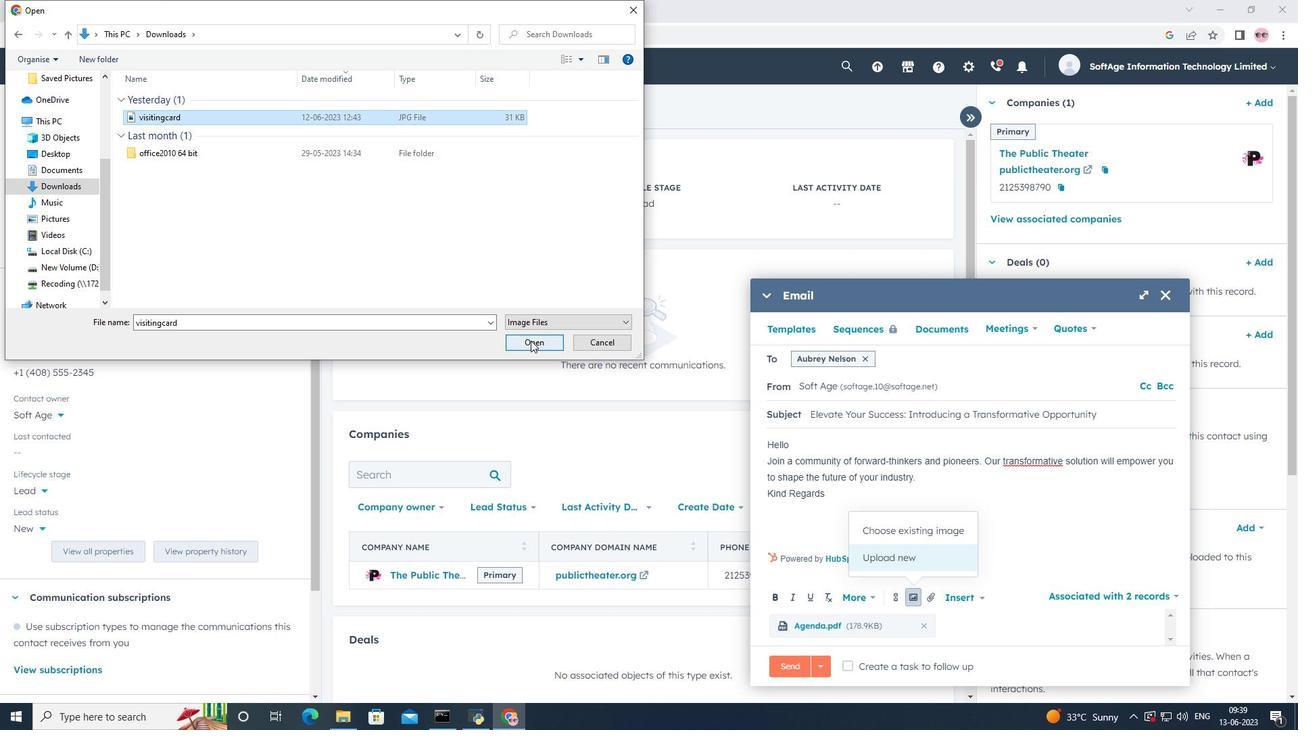 
Action: Mouse pressed left at (530, 340)
Screenshot: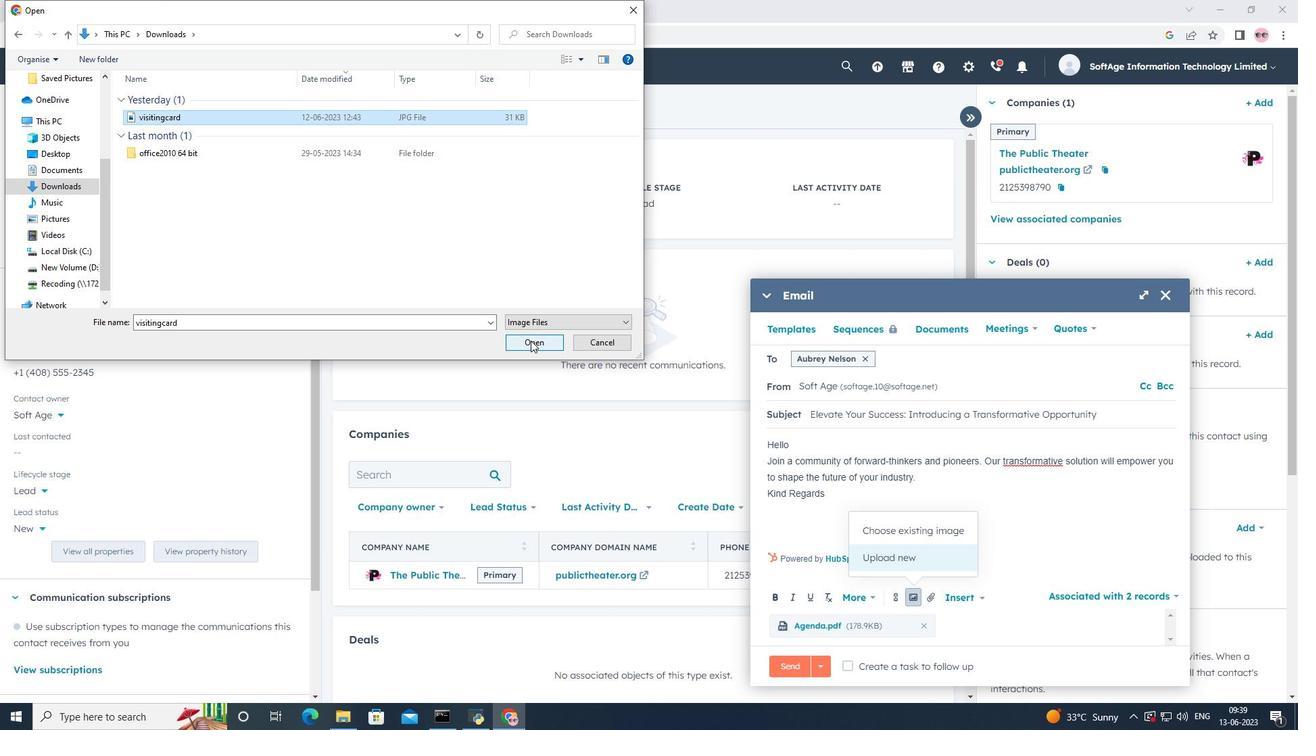 
Action: Mouse moved to (783, 372)
Screenshot: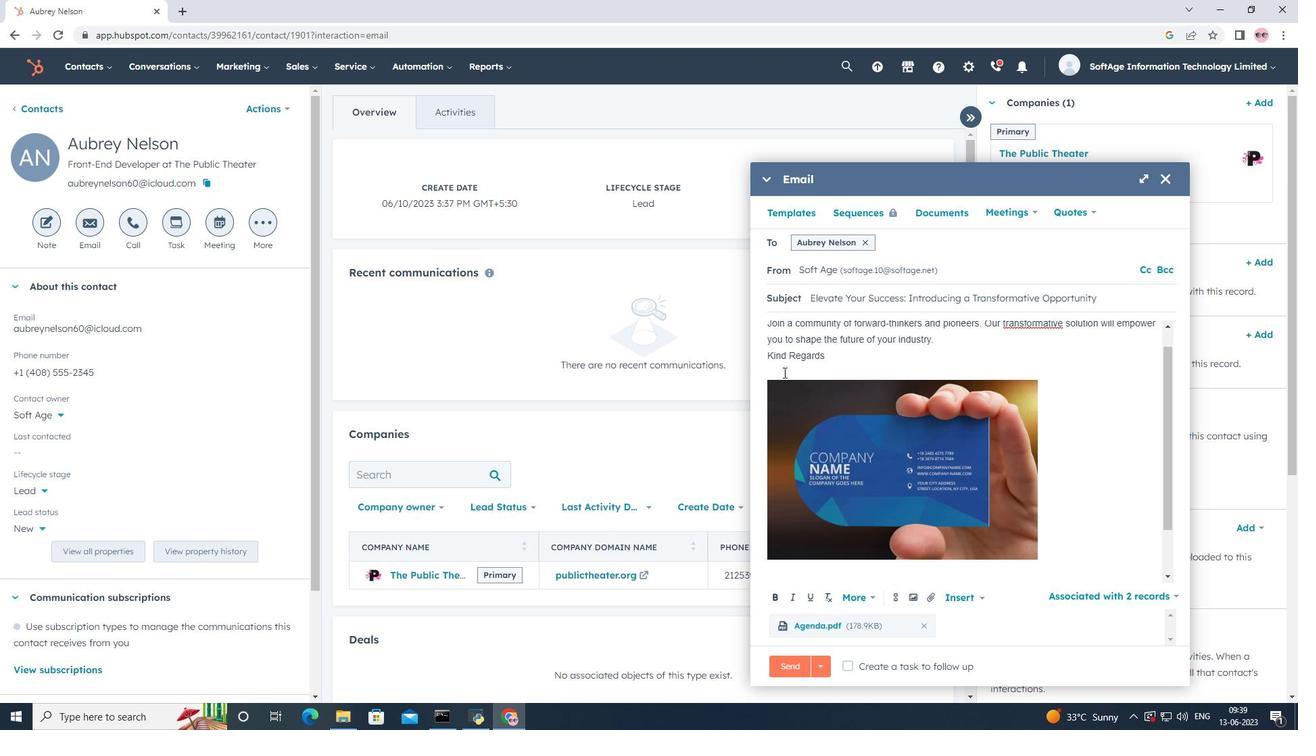 
Action: Mouse pressed left at (783, 372)
Screenshot: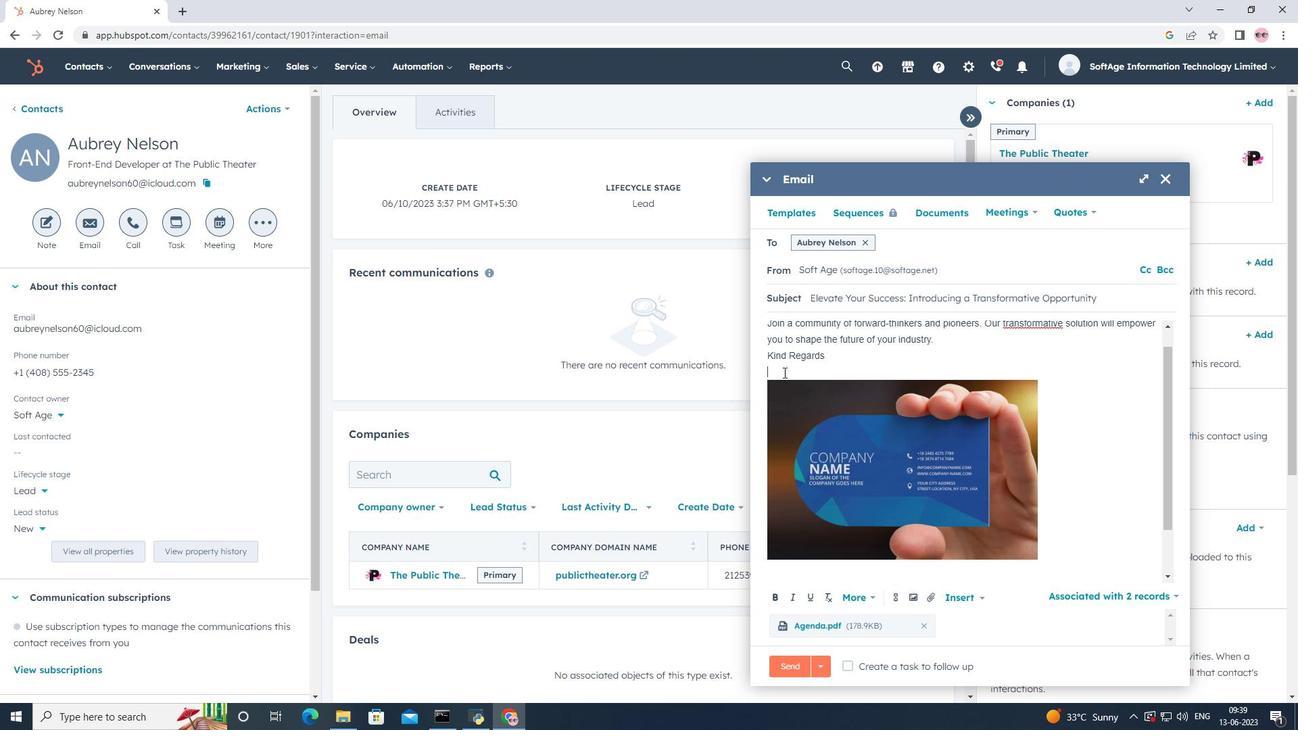
Action: Key pressed <Key.shift>Tumblr<Key.space>
Screenshot: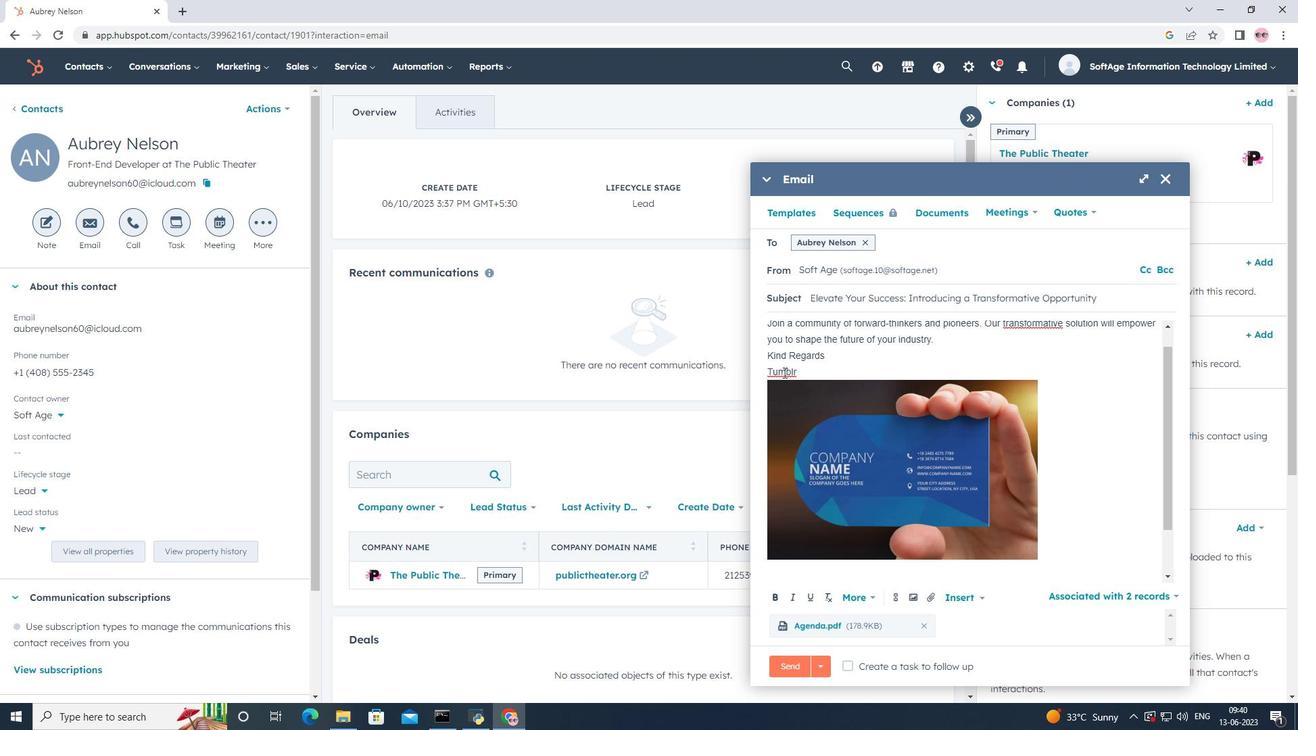 
Action: Mouse moved to (893, 596)
Screenshot: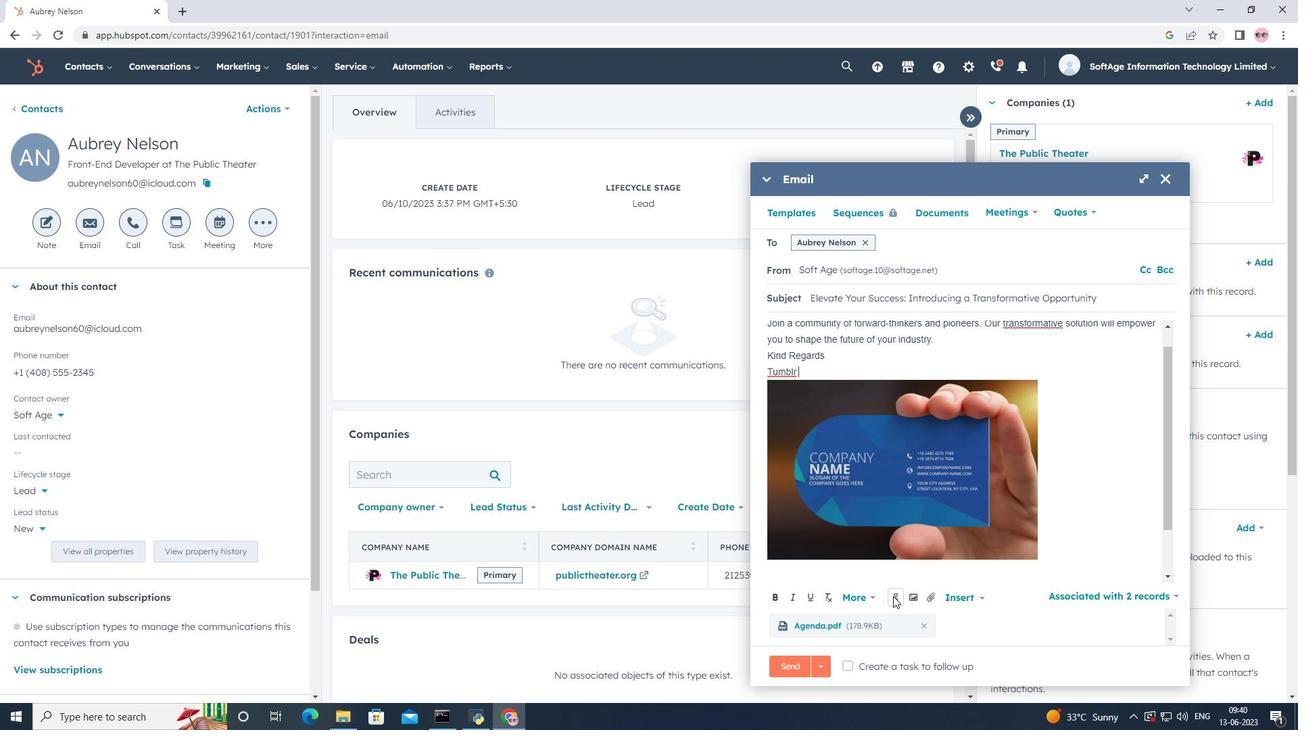 
Action: Mouse pressed left at (893, 596)
Screenshot: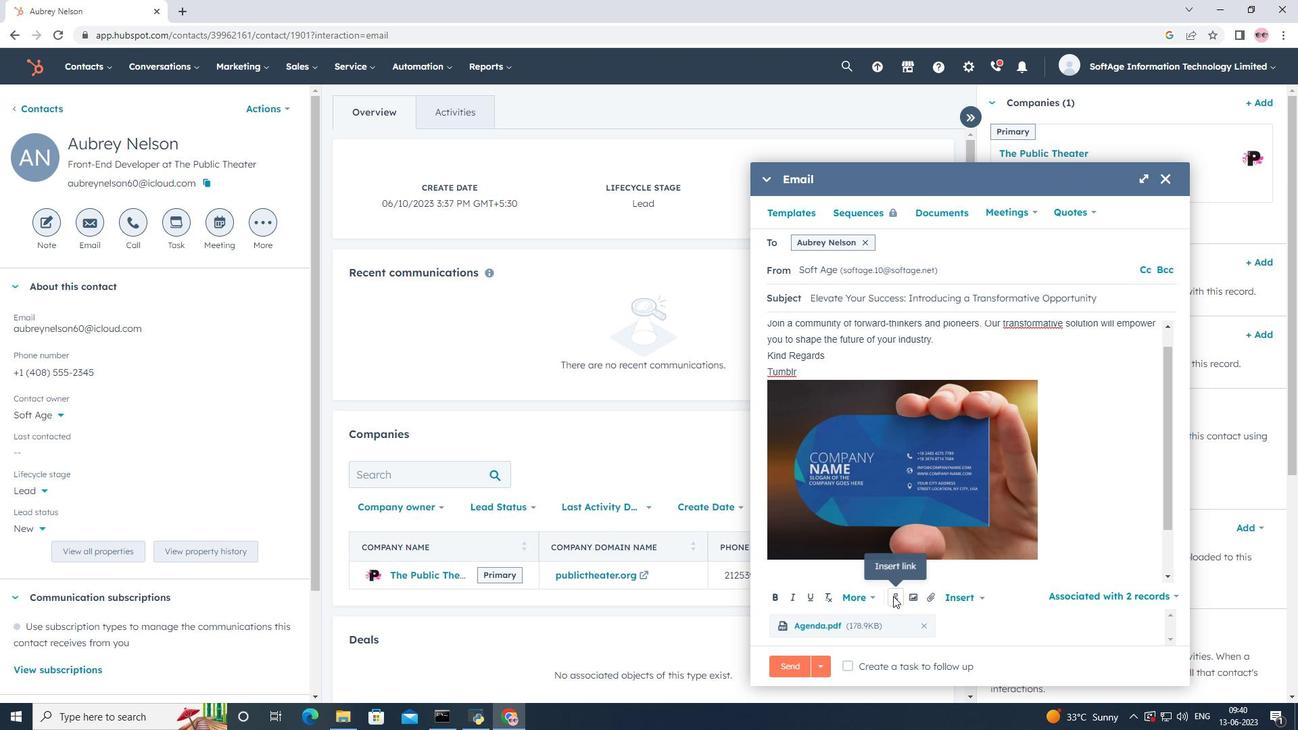 
Action: Key pressed www.tumblr.com
Screenshot: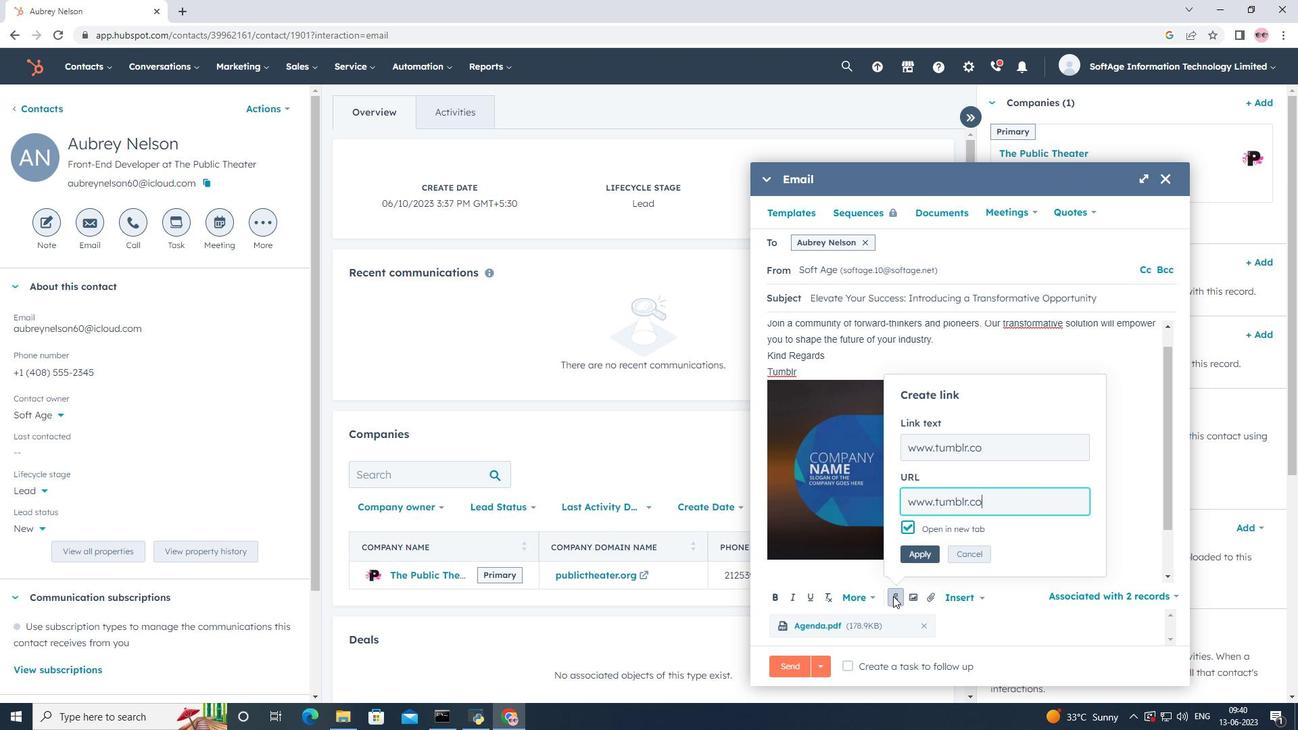 
Action: Mouse moved to (925, 554)
Screenshot: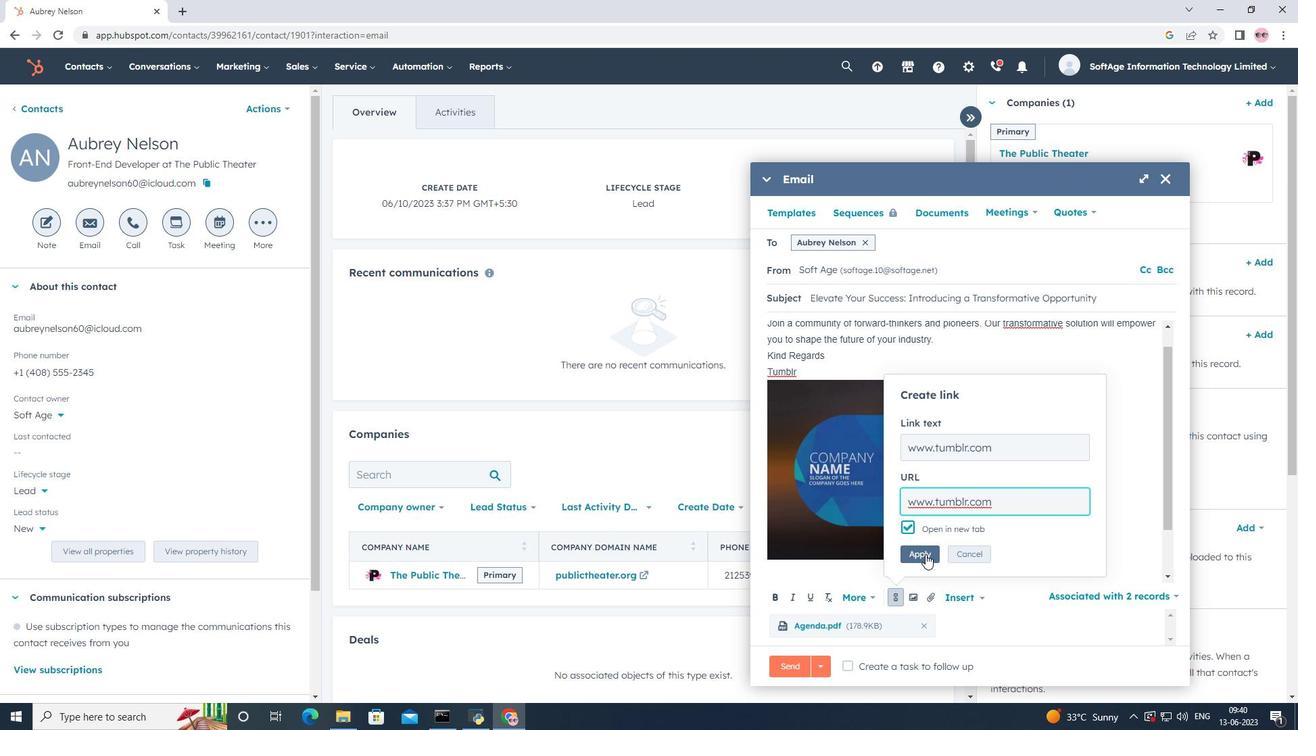 
Action: Mouse pressed left at (925, 554)
Screenshot: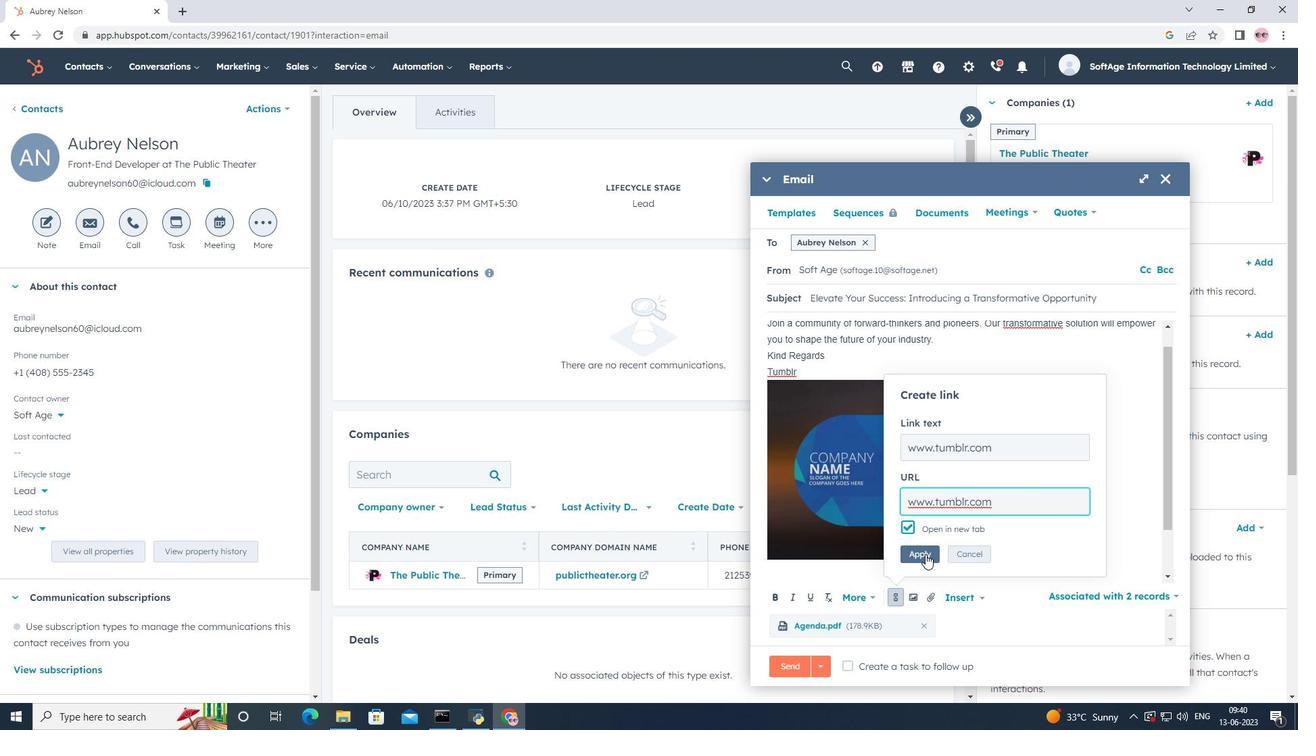 
Action: Mouse moved to (927, 554)
Screenshot: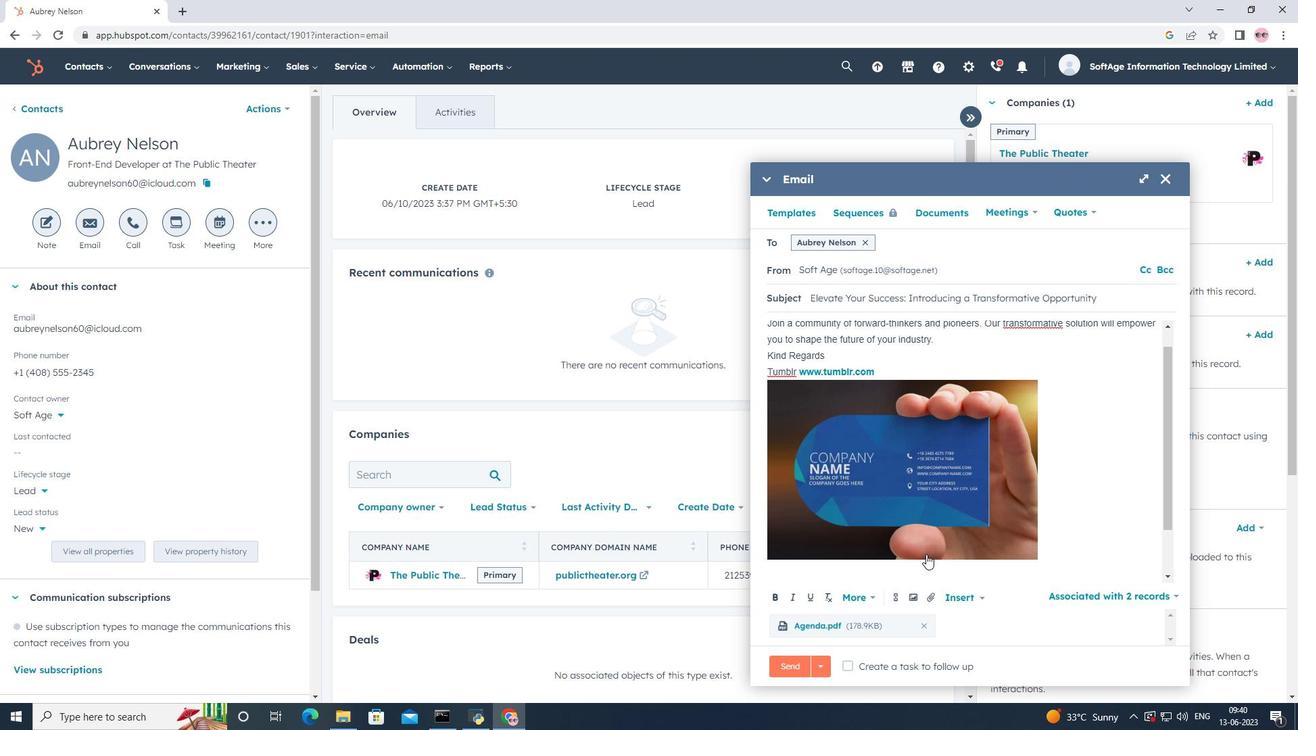 
Action: Mouse scrolled (927, 553) with delta (0, 0)
Screenshot: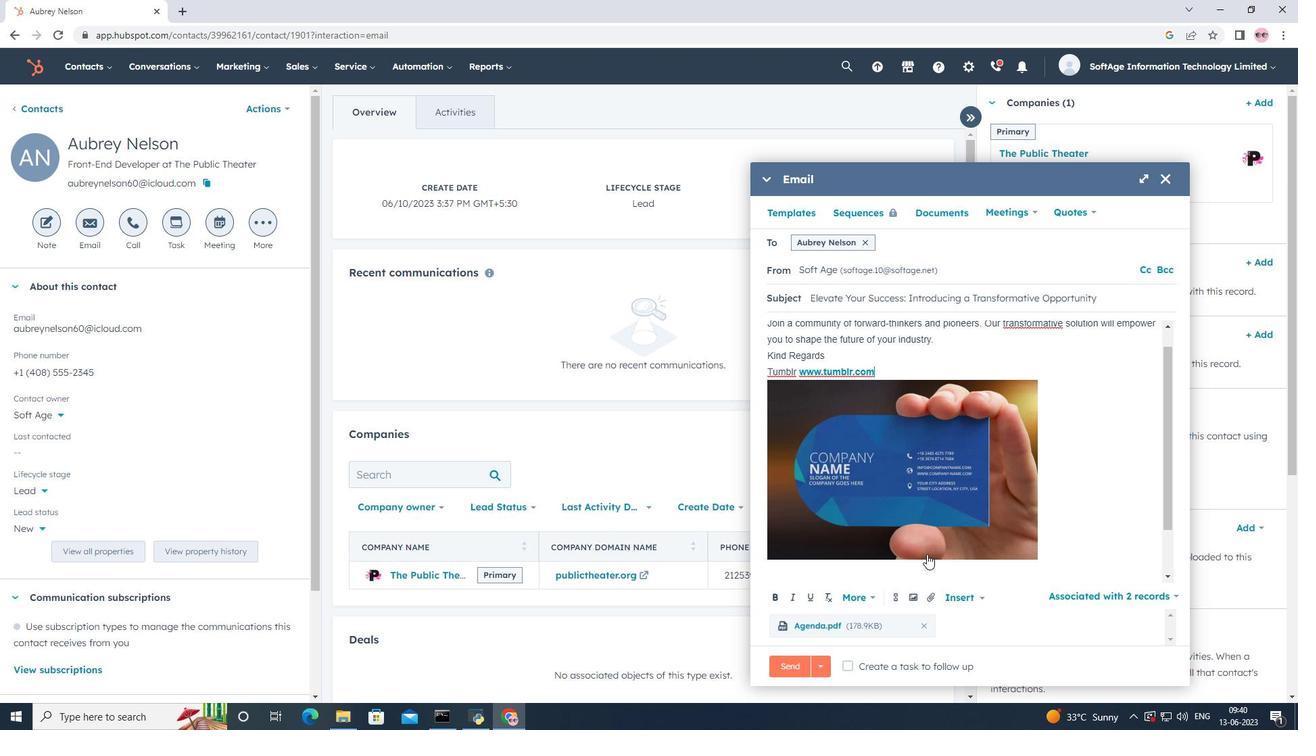 
Action: Mouse scrolled (927, 553) with delta (0, 0)
Screenshot: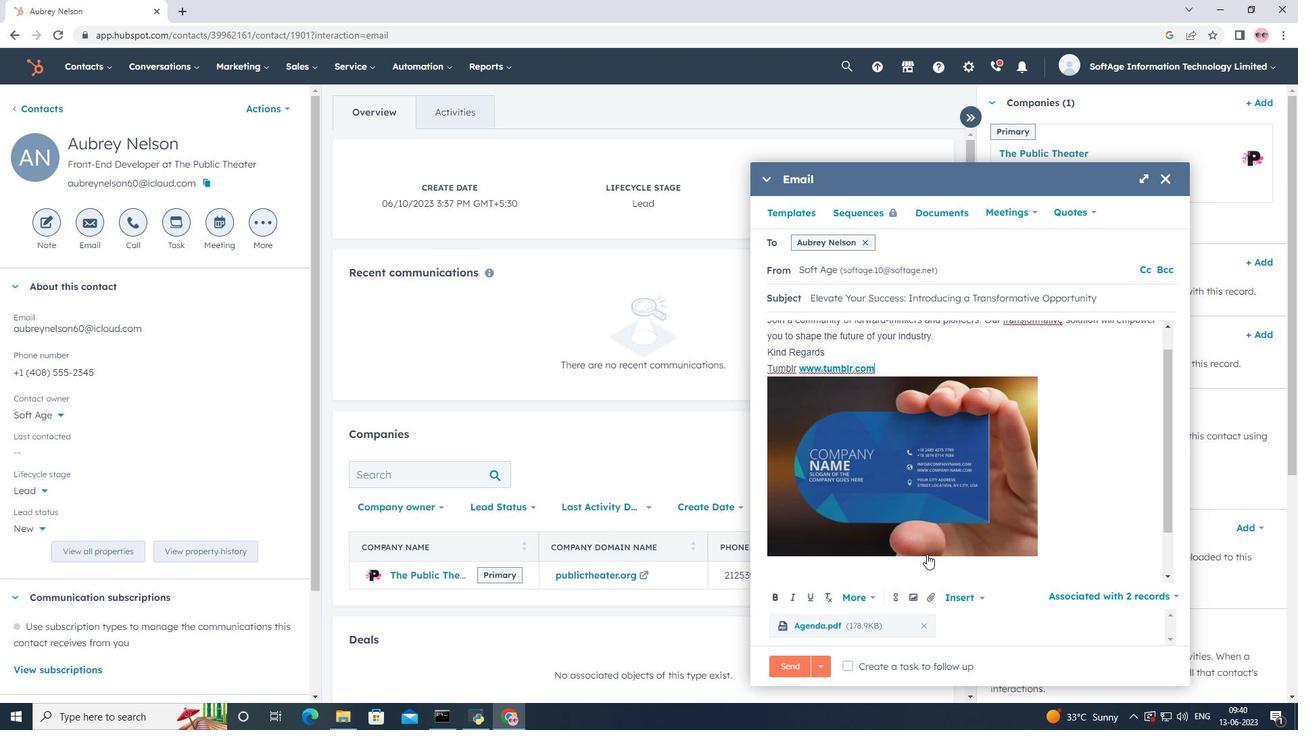 
Action: Mouse scrolled (927, 553) with delta (0, 0)
Screenshot: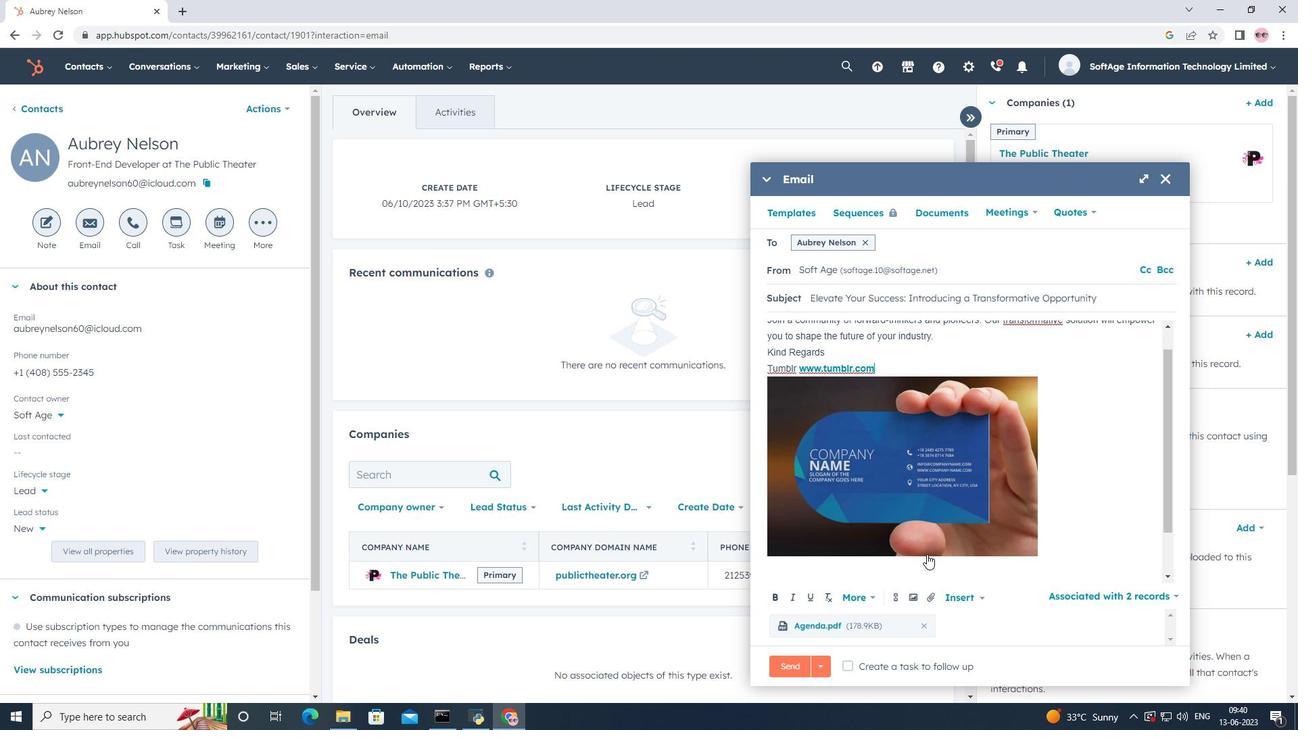 
Action: Mouse moved to (850, 664)
Screenshot: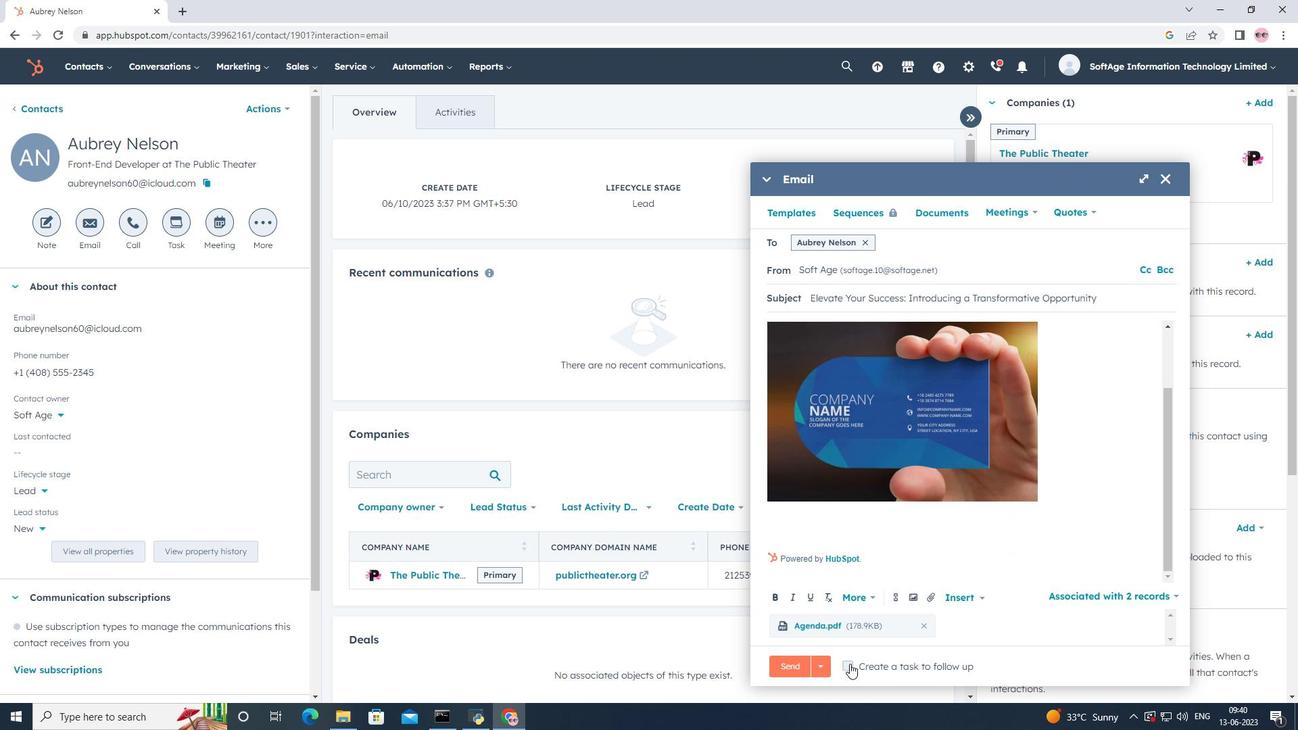 
Action: Mouse pressed left at (850, 664)
Screenshot: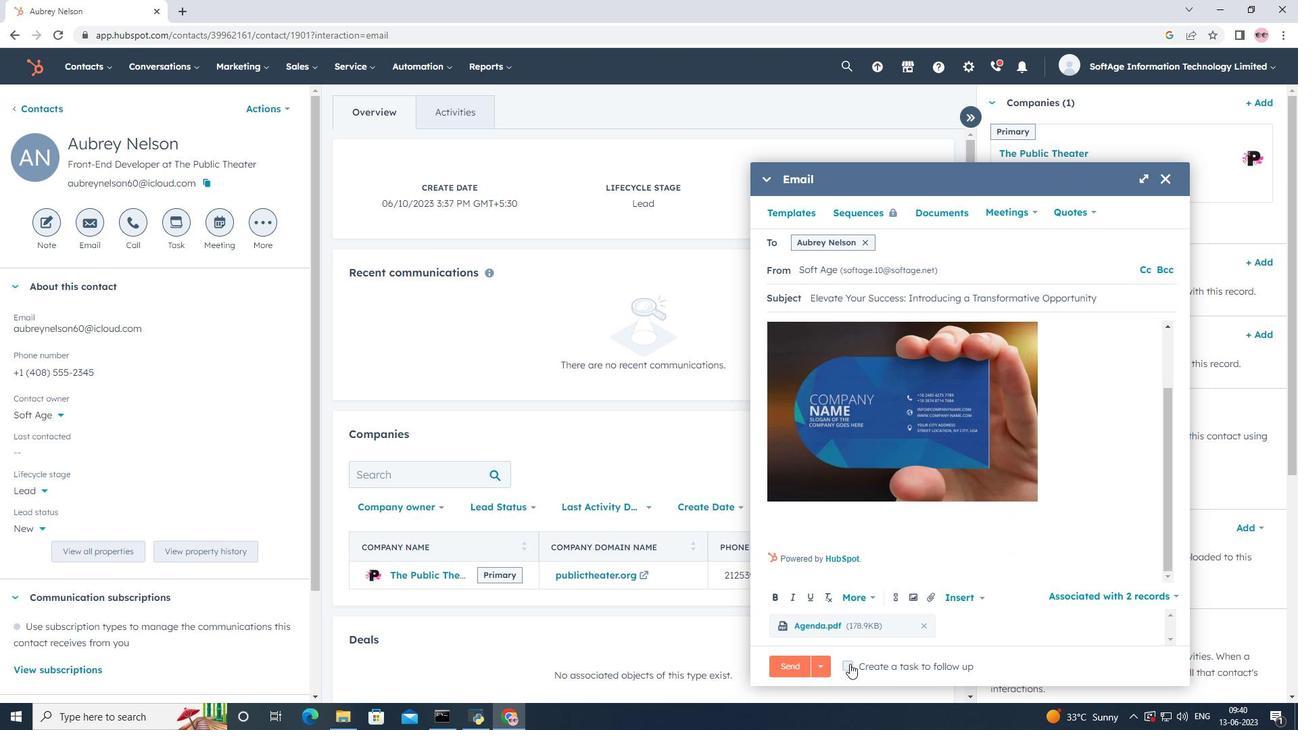 
Action: Mouse moved to (1112, 665)
Screenshot: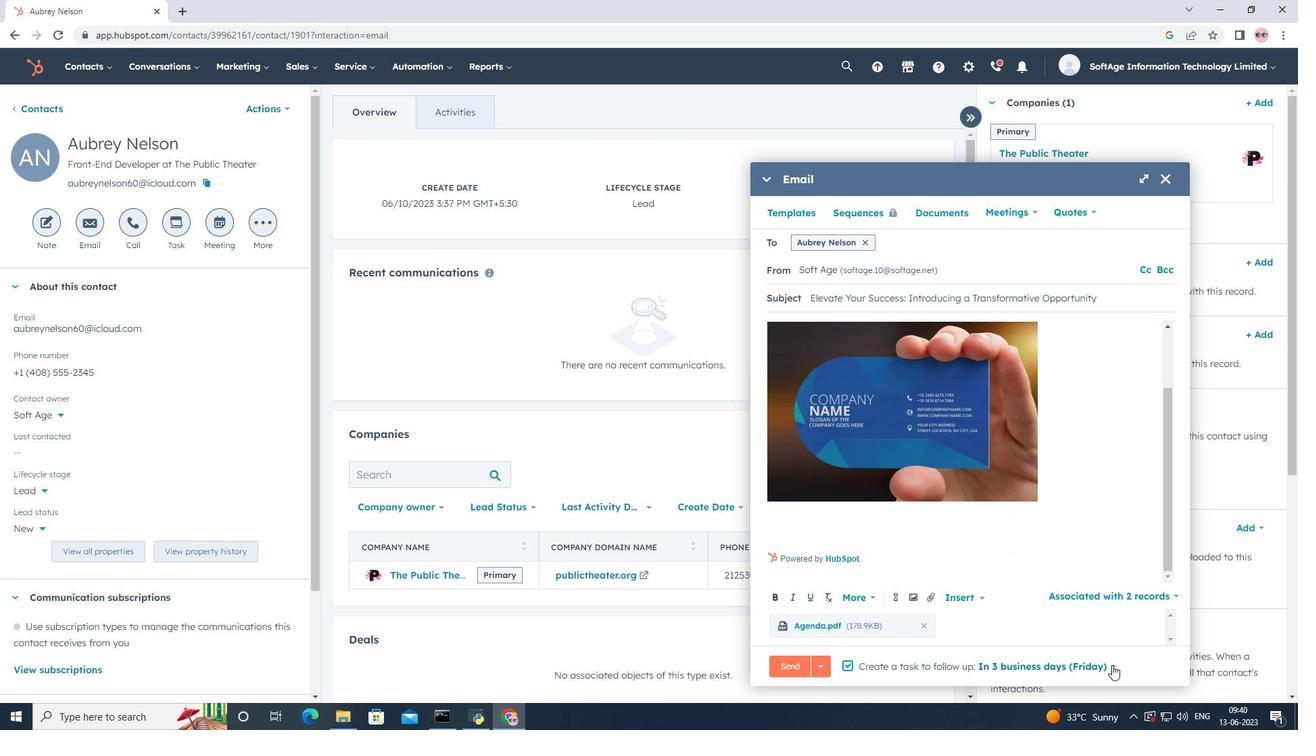 
Action: Mouse pressed left at (1112, 665)
Screenshot: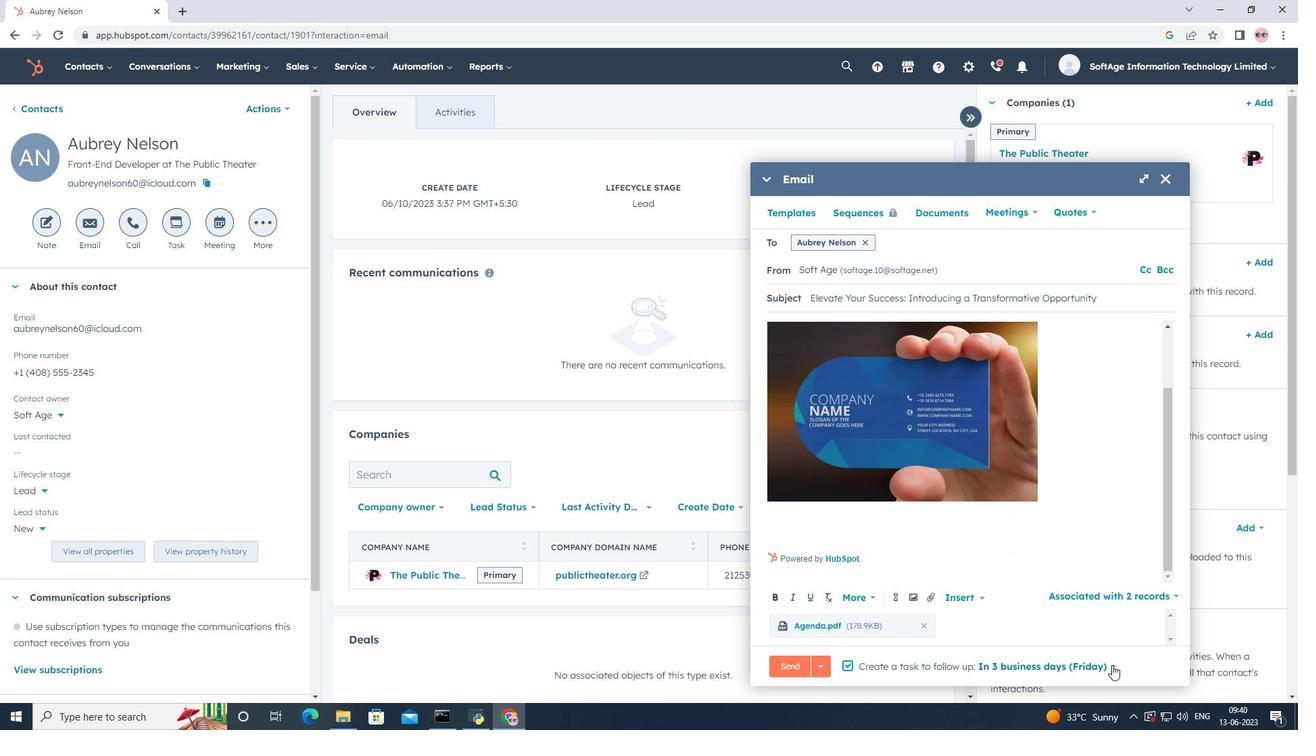 
Action: Mouse moved to (1023, 553)
Screenshot: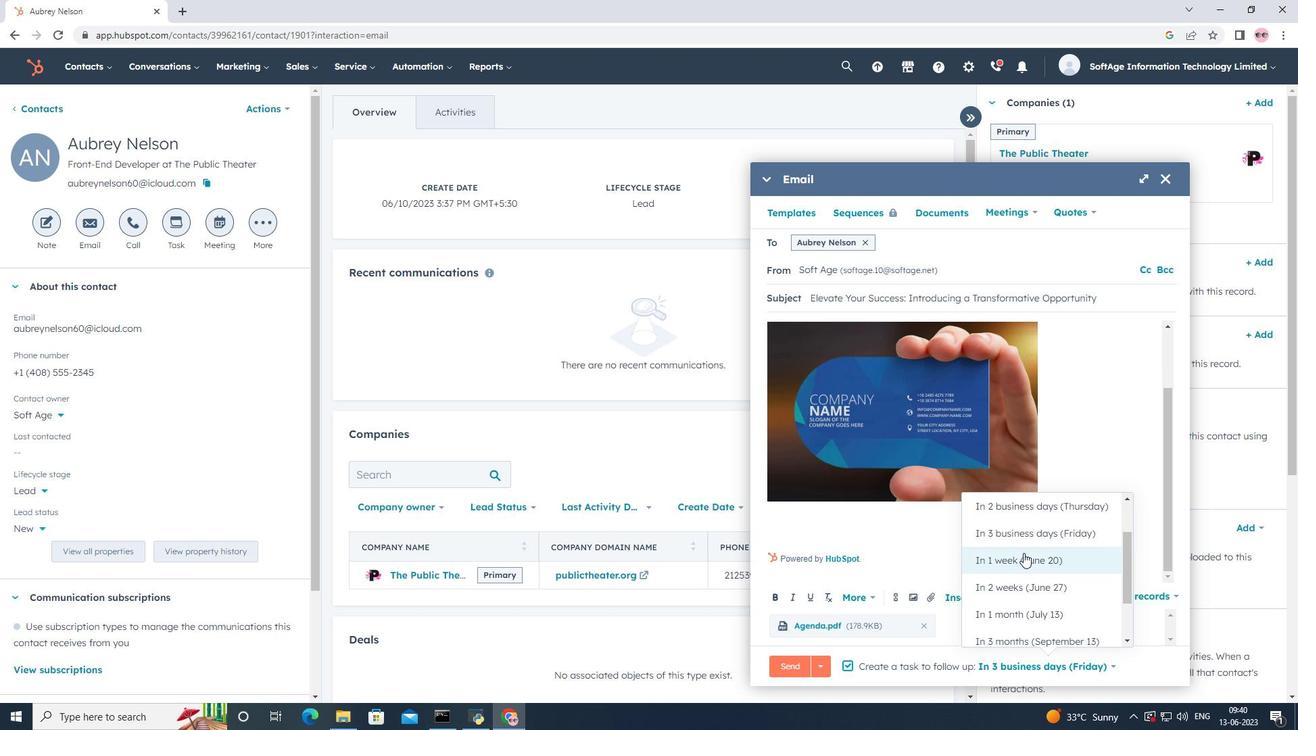 
Action: Mouse pressed left at (1023, 553)
Screenshot: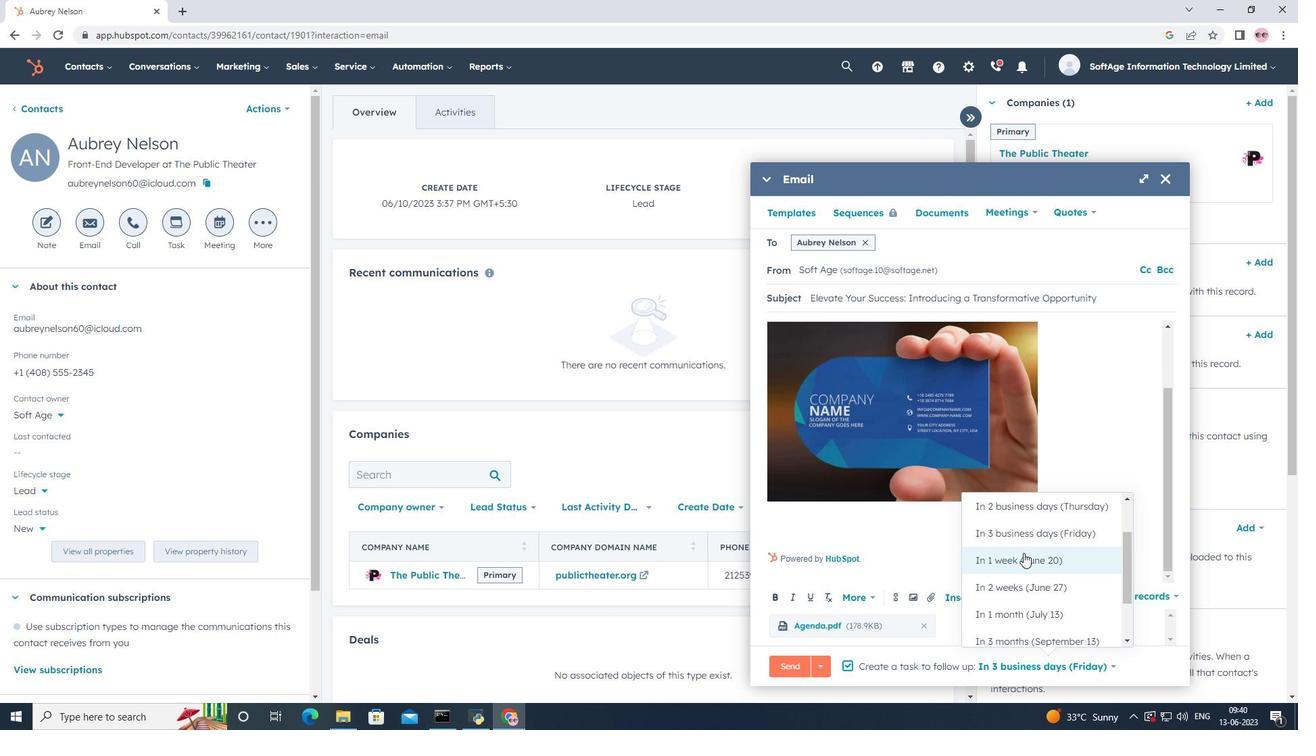 
Action: Mouse moved to (790, 666)
Screenshot: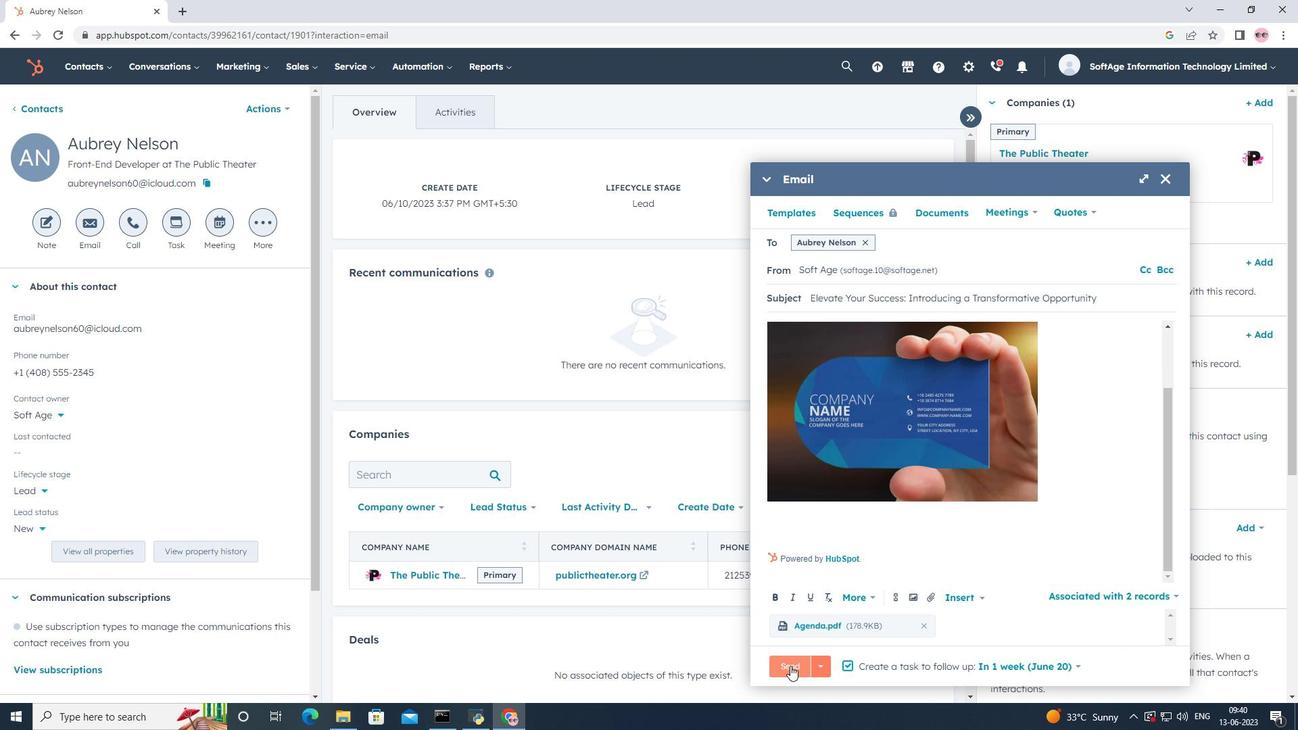 
Action: Mouse pressed left at (790, 666)
Screenshot: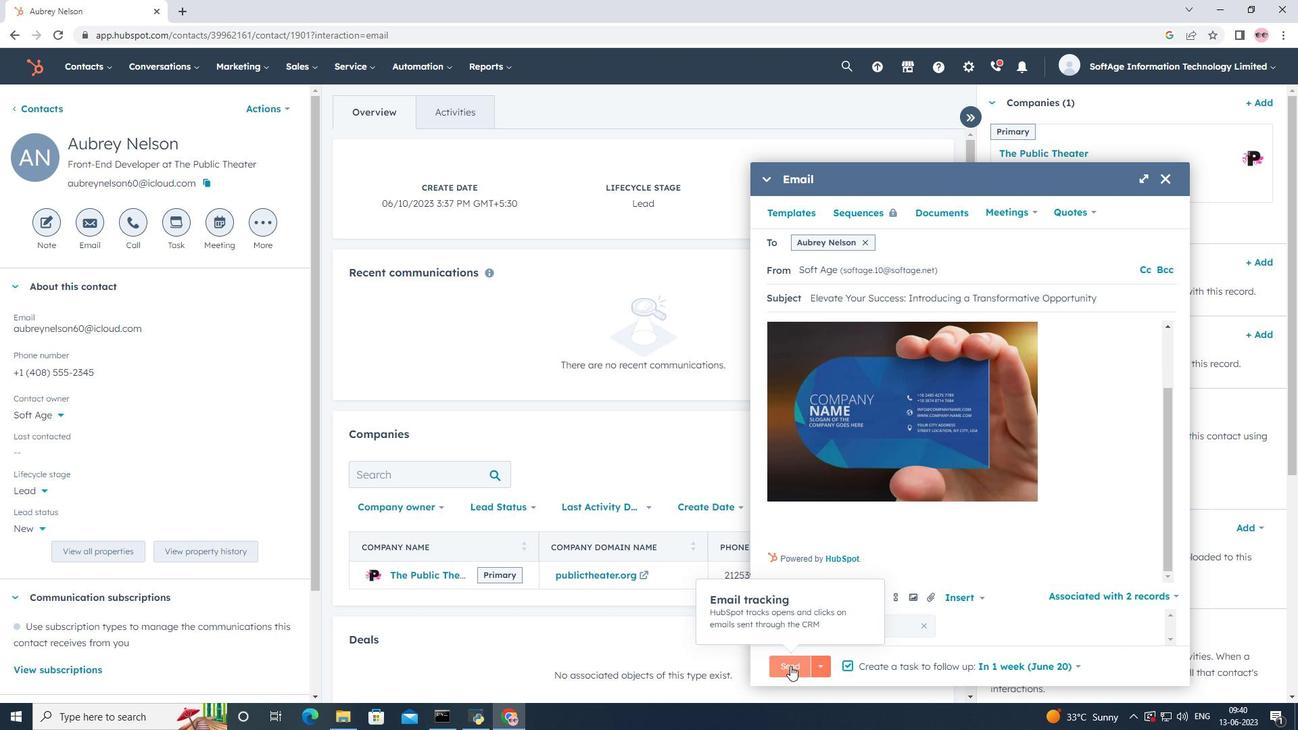 
Action: Mouse moved to (660, 343)
Screenshot: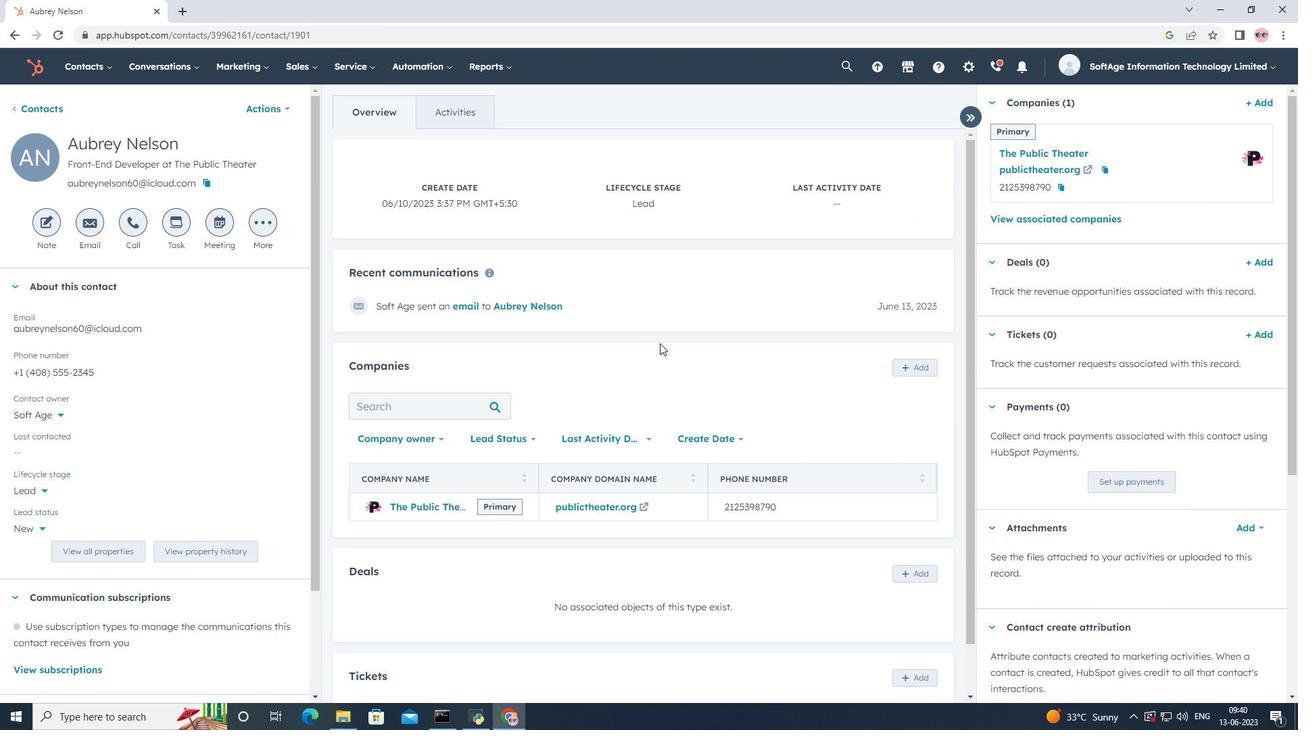 
Action: Mouse scrolled (660, 342) with delta (0, 0)
Screenshot: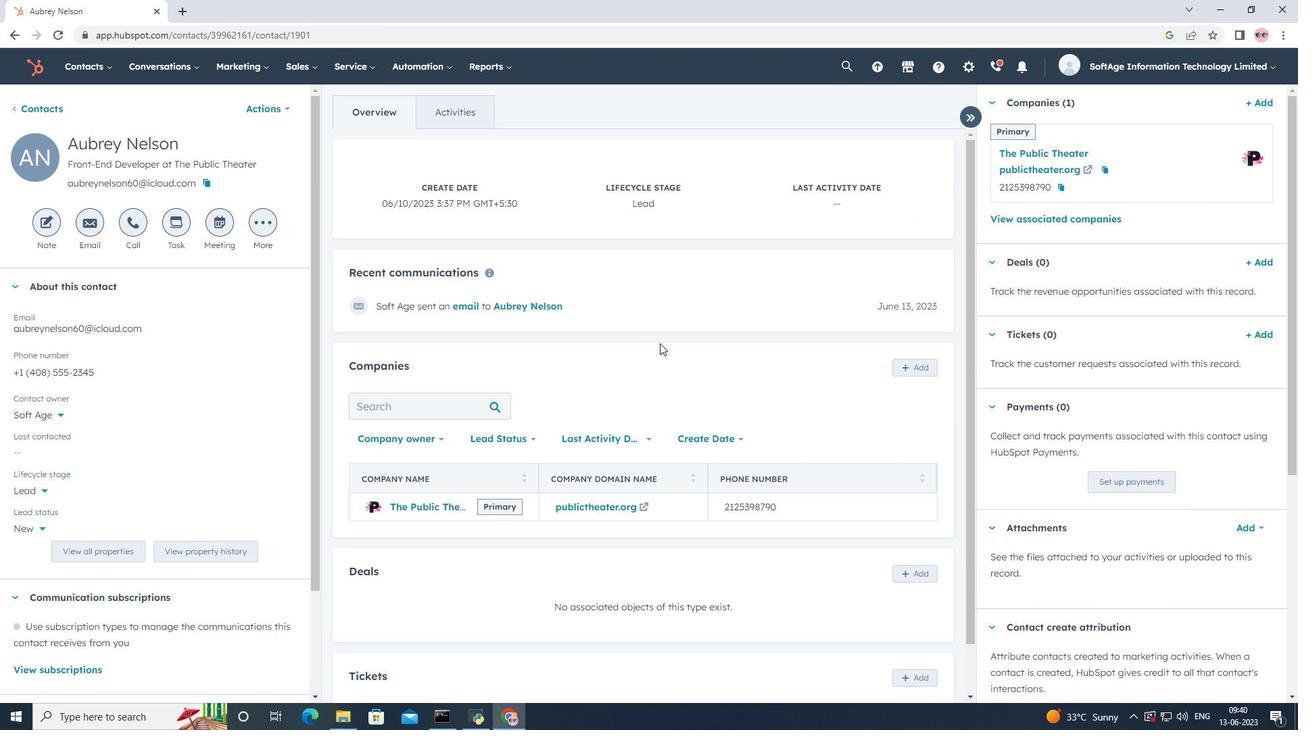 
Action: Mouse scrolled (660, 342) with delta (0, 0)
Screenshot: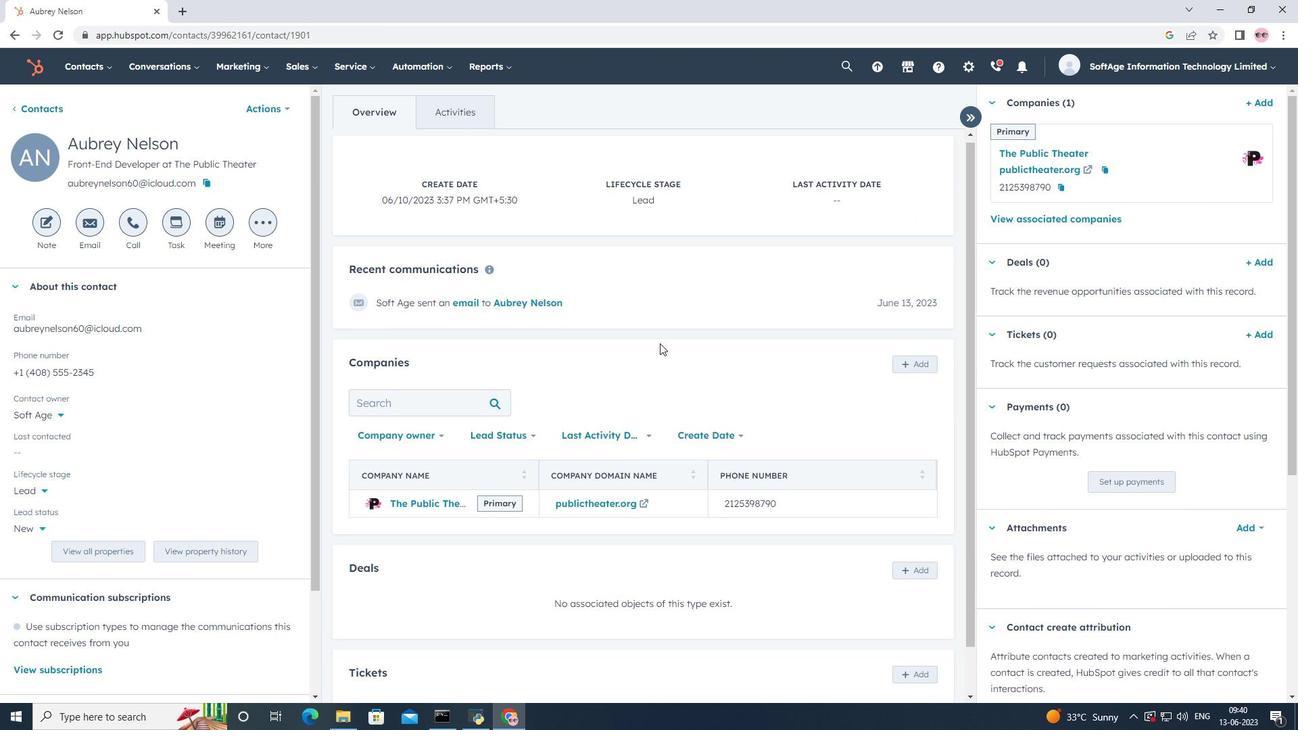 
Action: Mouse scrolled (660, 342) with delta (0, 0)
Screenshot: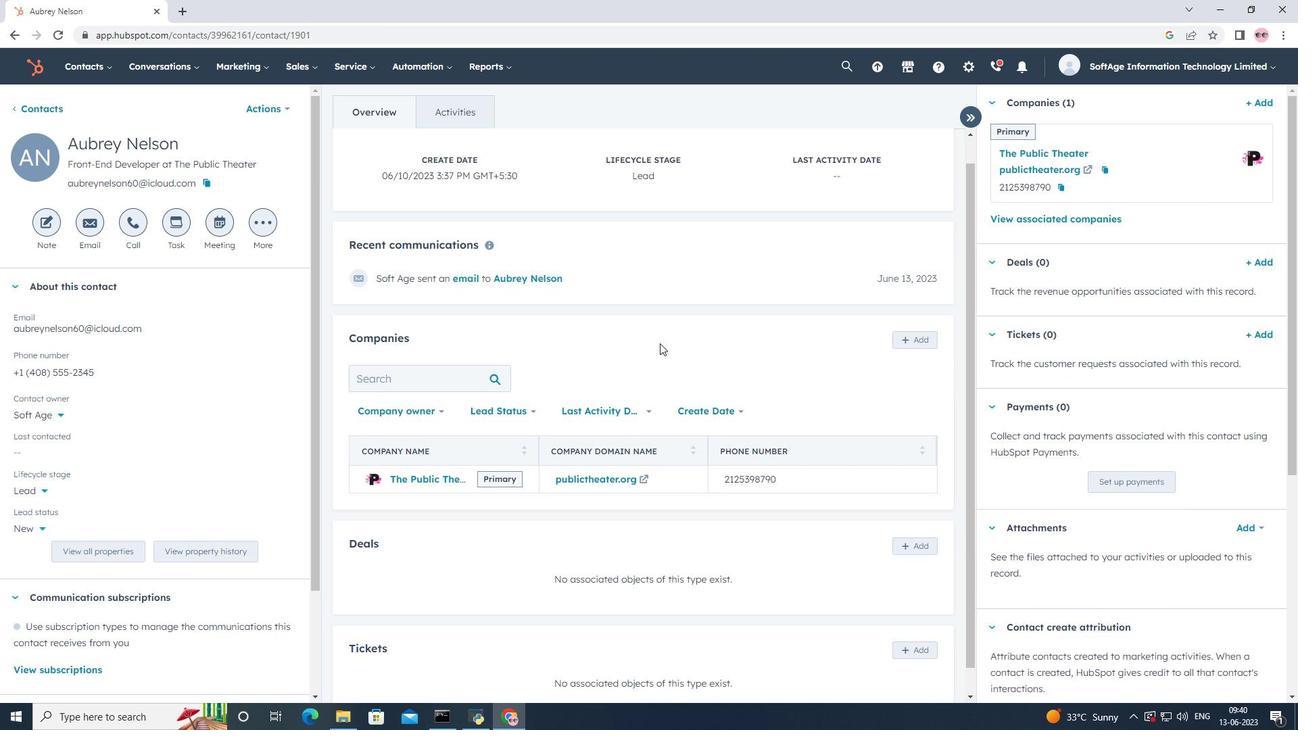 
Action: Mouse scrolled (660, 344) with delta (0, 0)
Screenshot: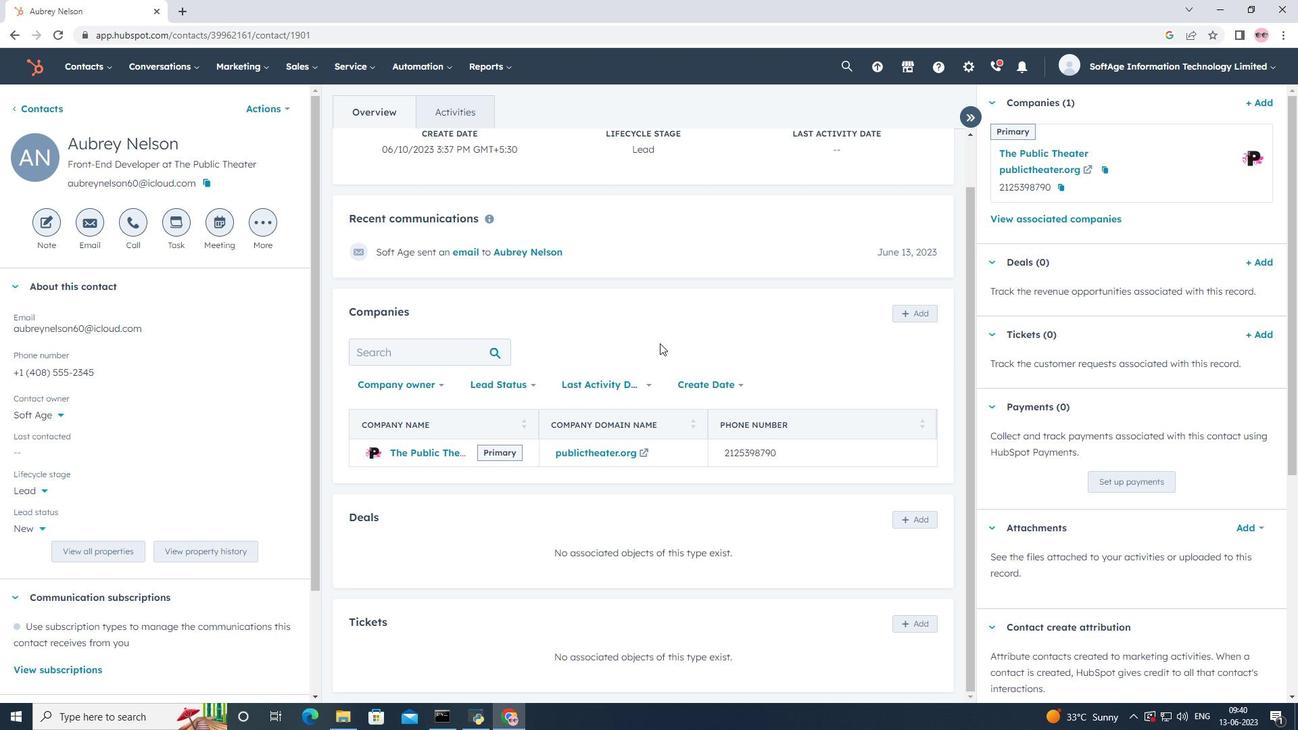 
Action: Mouse scrolled (660, 344) with delta (0, 0)
Screenshot: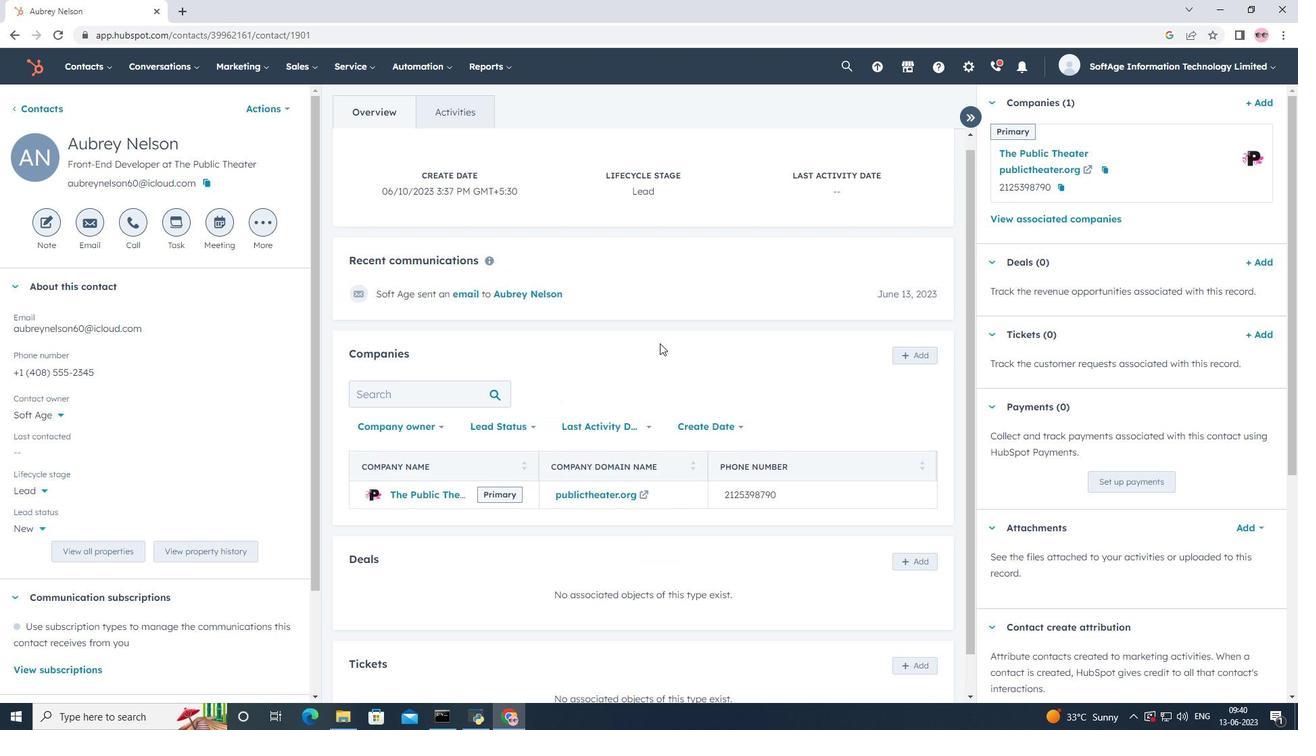 
Action: Mouse scrolled (660, 344) with delta (0, 0)
Screenshot: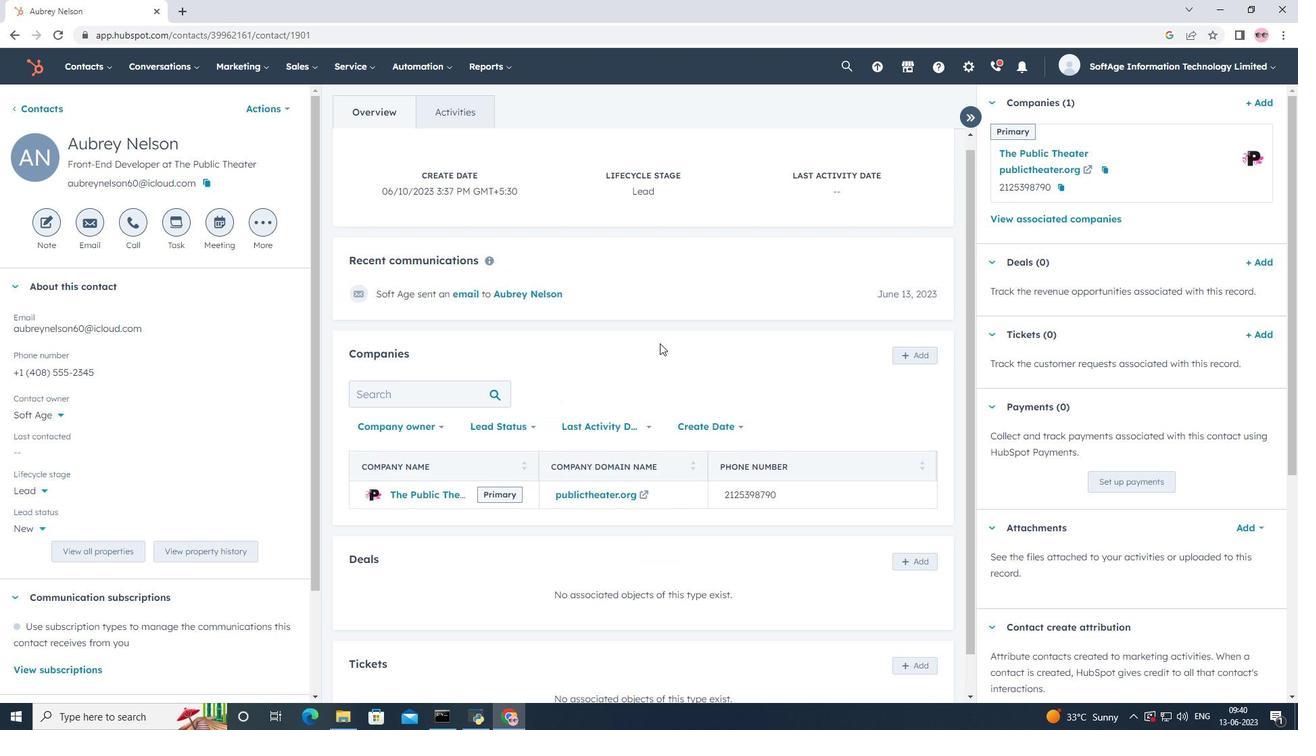 
Action: Mouse scrolled (660, 344) with delta (0, 0)
Screenshot: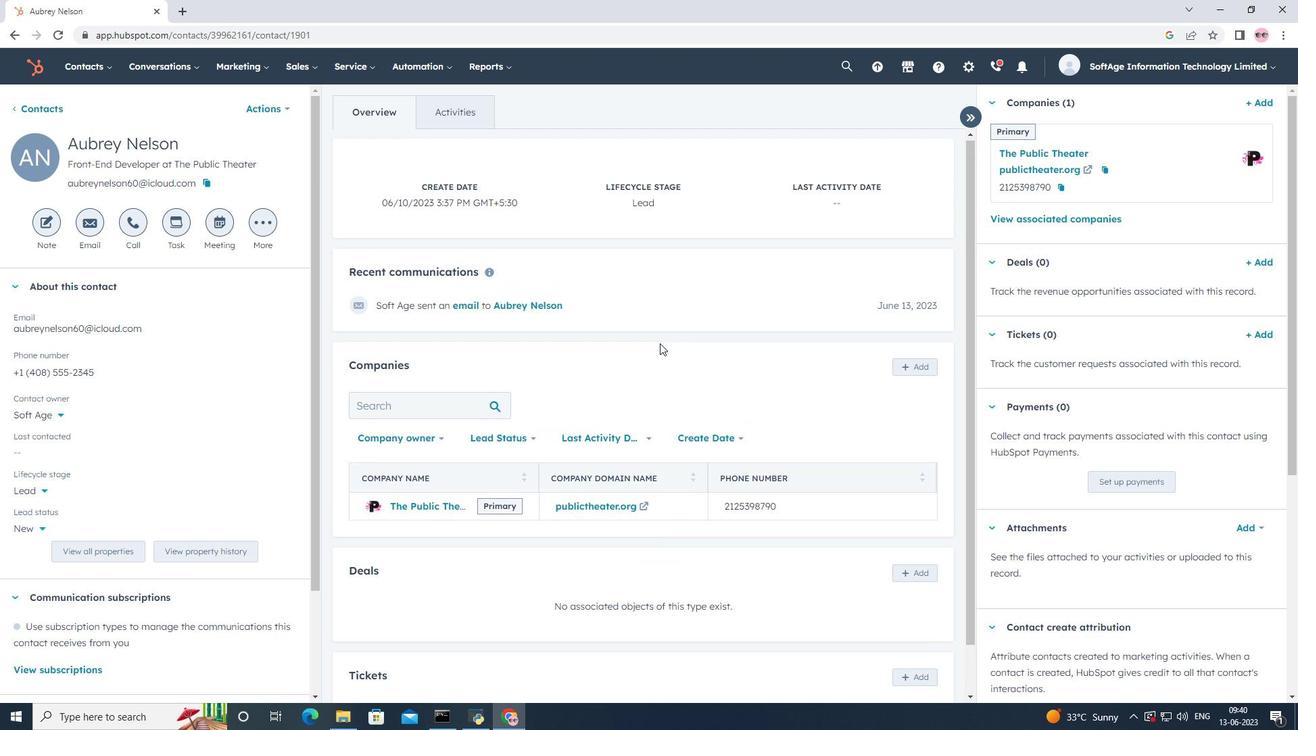 
Action: Mouse scrolled (660, 344) with delta (0, 0)
Screenshot: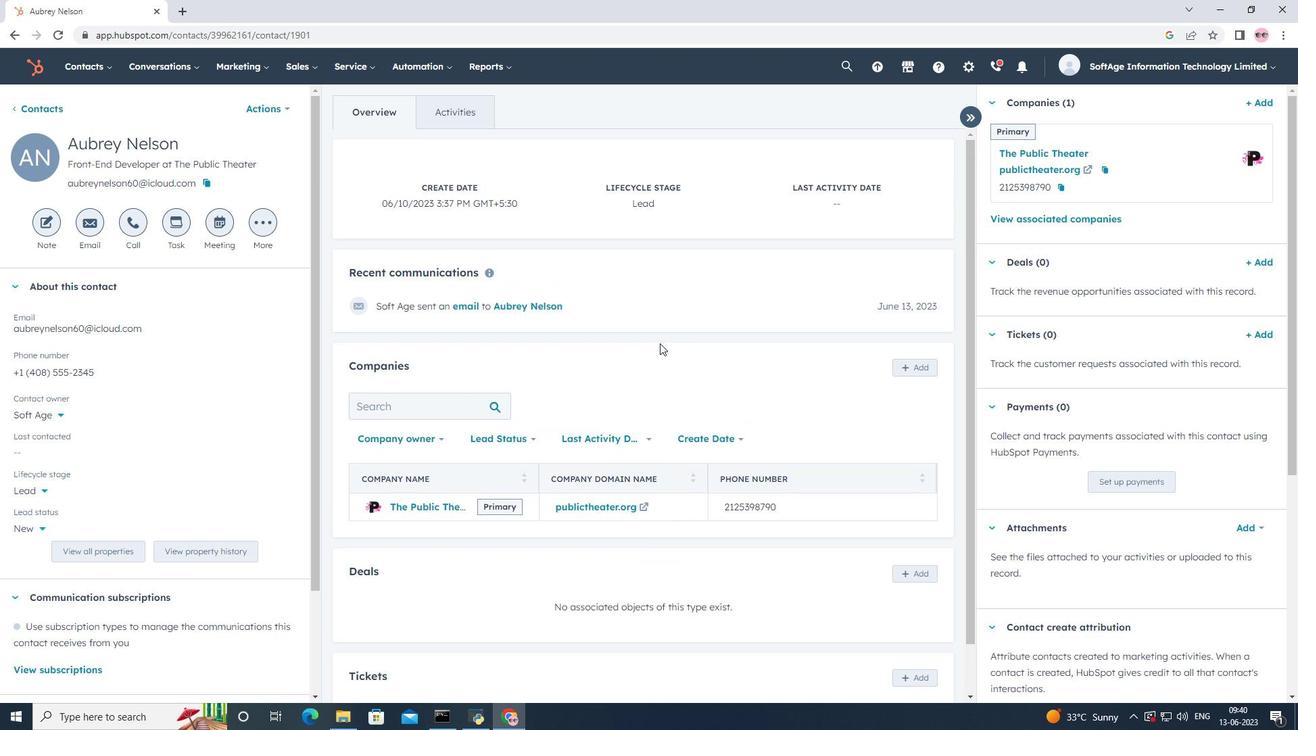 
